 Task: Search one way flight ticket for 2 adults, 2 infants in seat and 1 infant on lap in first from Burlington: Burlington International Airport to Raleigh: Raleigh-durham International Airport on 8-5-2023. Choice of flights is United. Number of bags: 1 checked bag. Price is upto 75000. Outbound departure time preference is 4:45.
Action: Mouse moved to (304, 312)
Screenshot: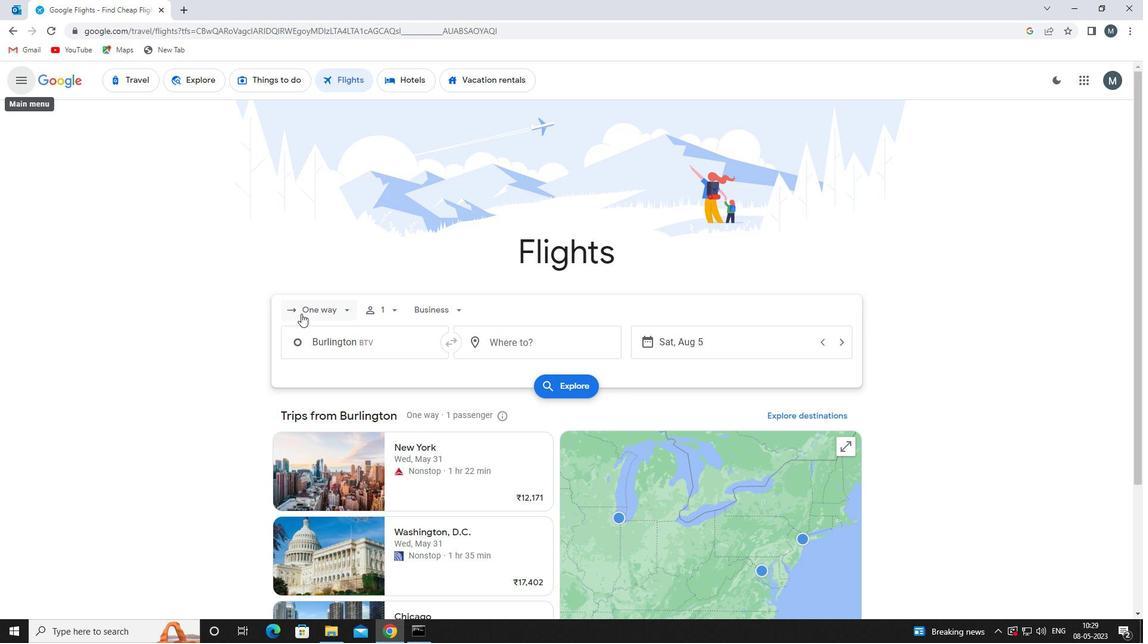 
Action: Mouse pressed left at (304, 312)
Screenshot: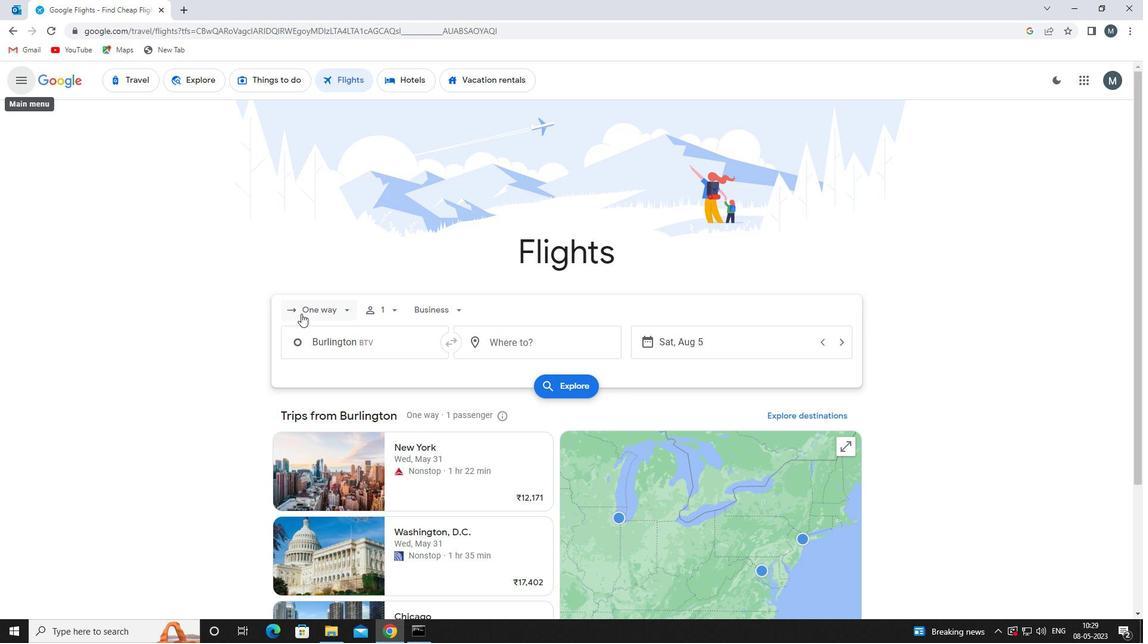 
Action: Mouse moved to (327, 365)
Screenshot: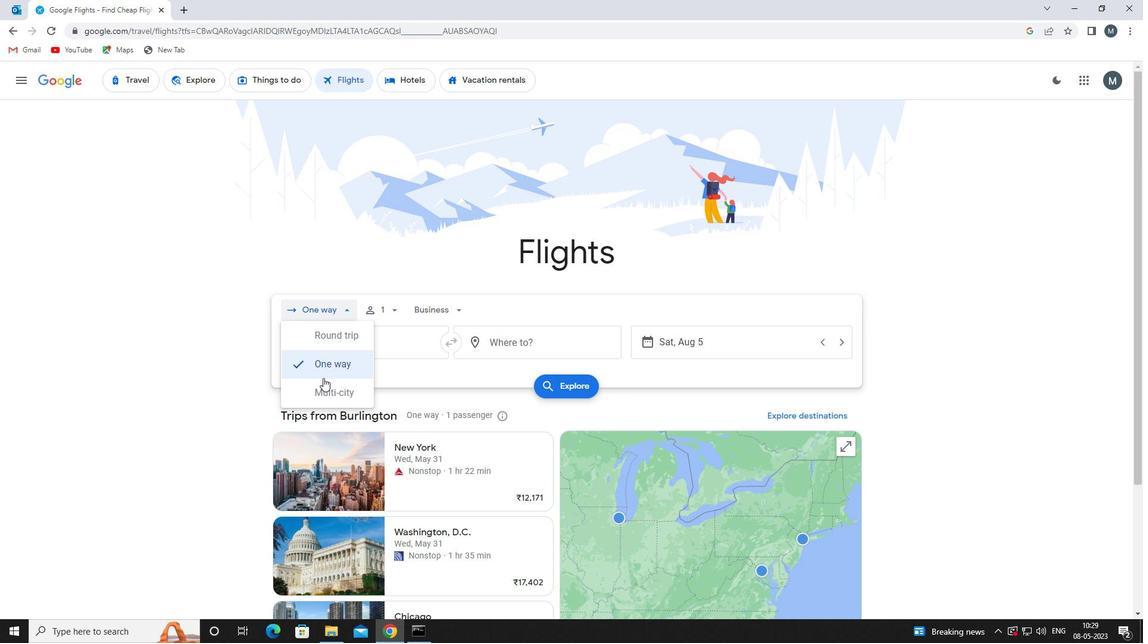 
Action: Mouse pressed left at (327, 365)
Screenshot: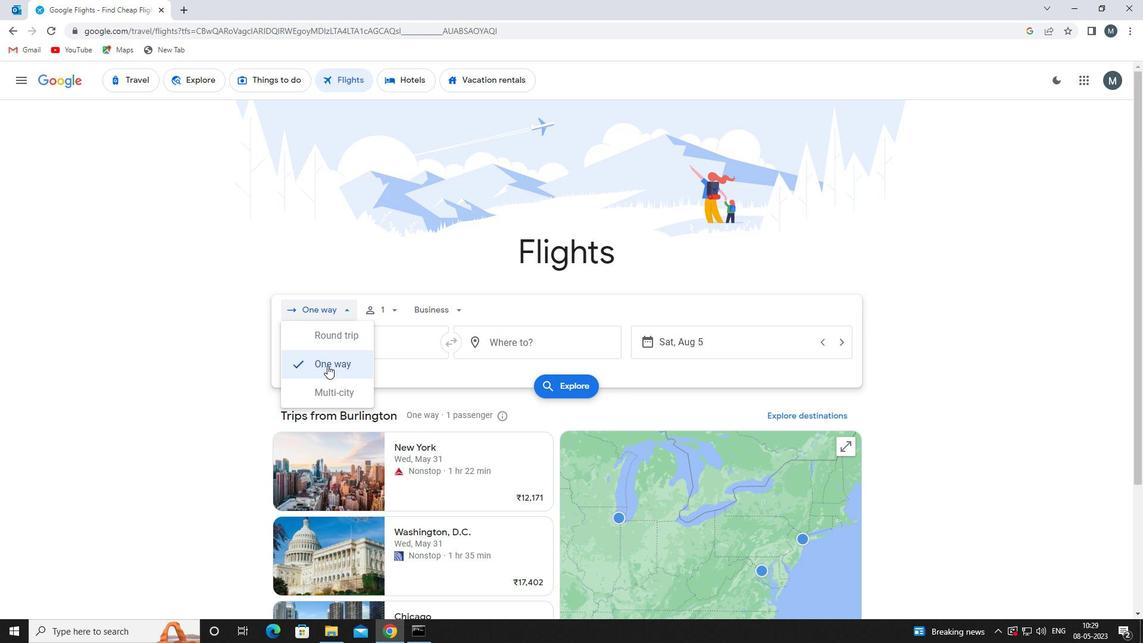 
Action: Mouse moved to (395, 303)
Screenshot: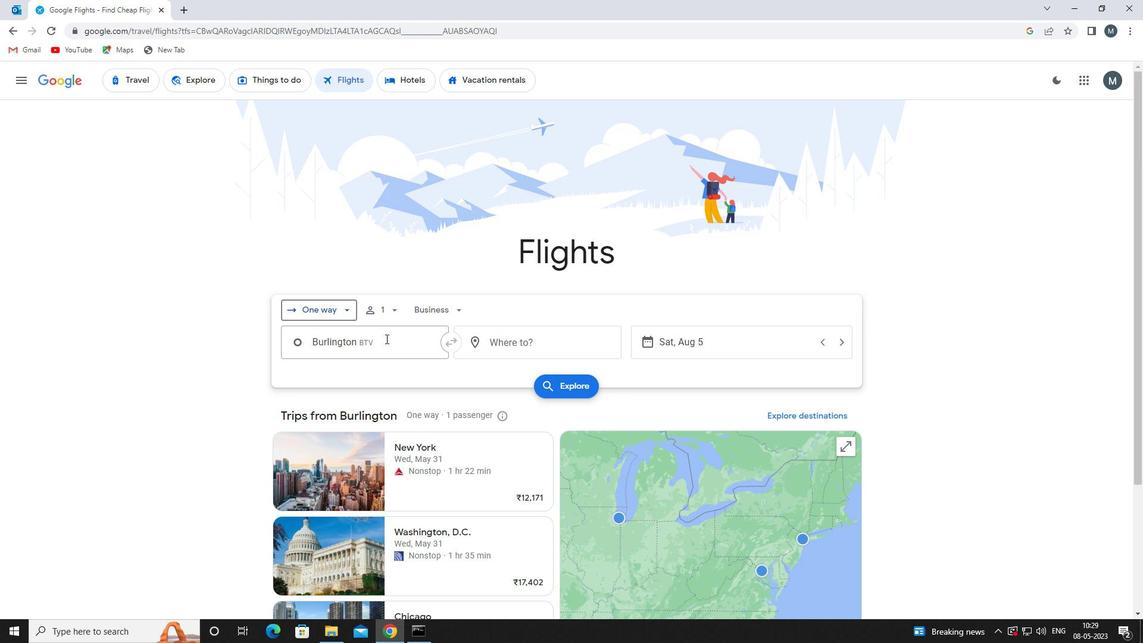 
Action: Mouse pressed left at (395, 303)
Screenshot: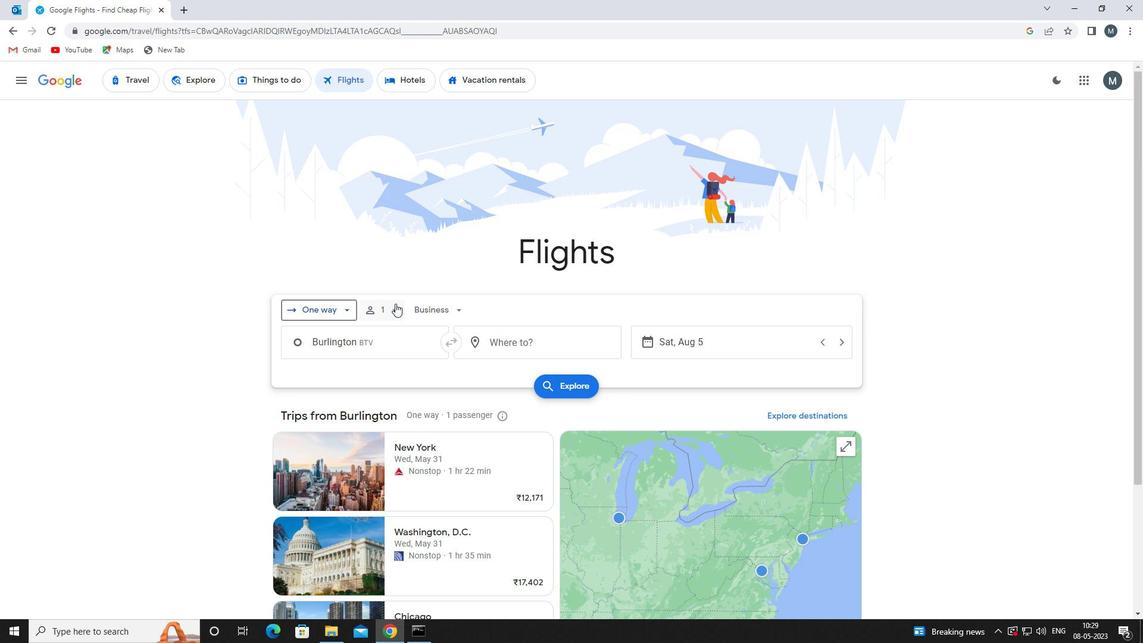 
Action: Mouse moved to (490, 336)
Screenshot: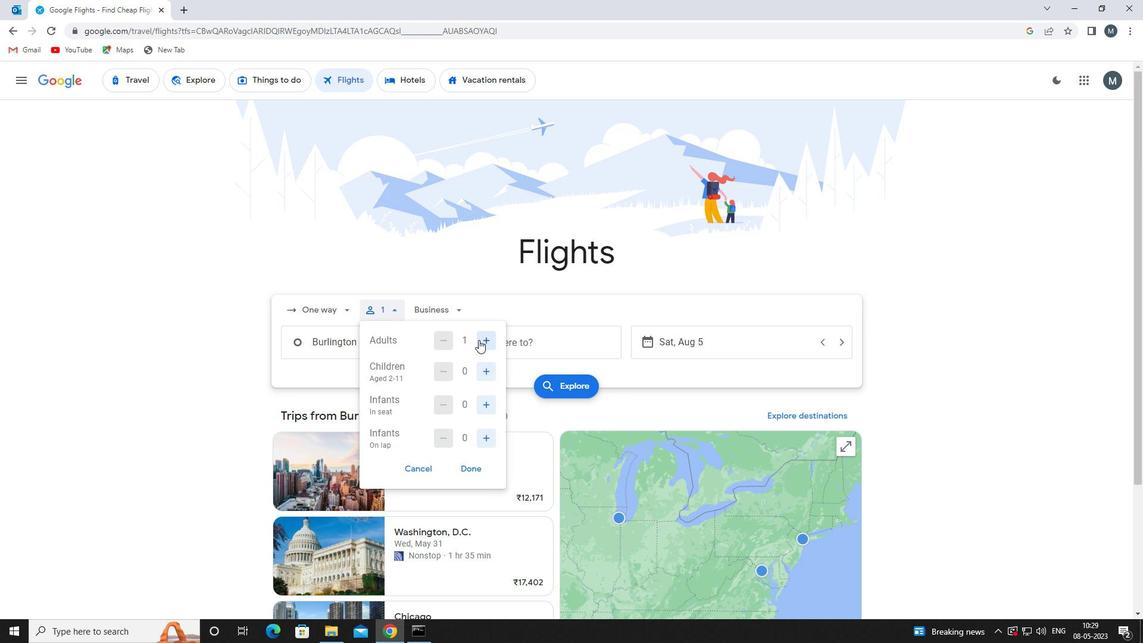 
Action: Mouse pressed left at (490, 336)
Screenshot: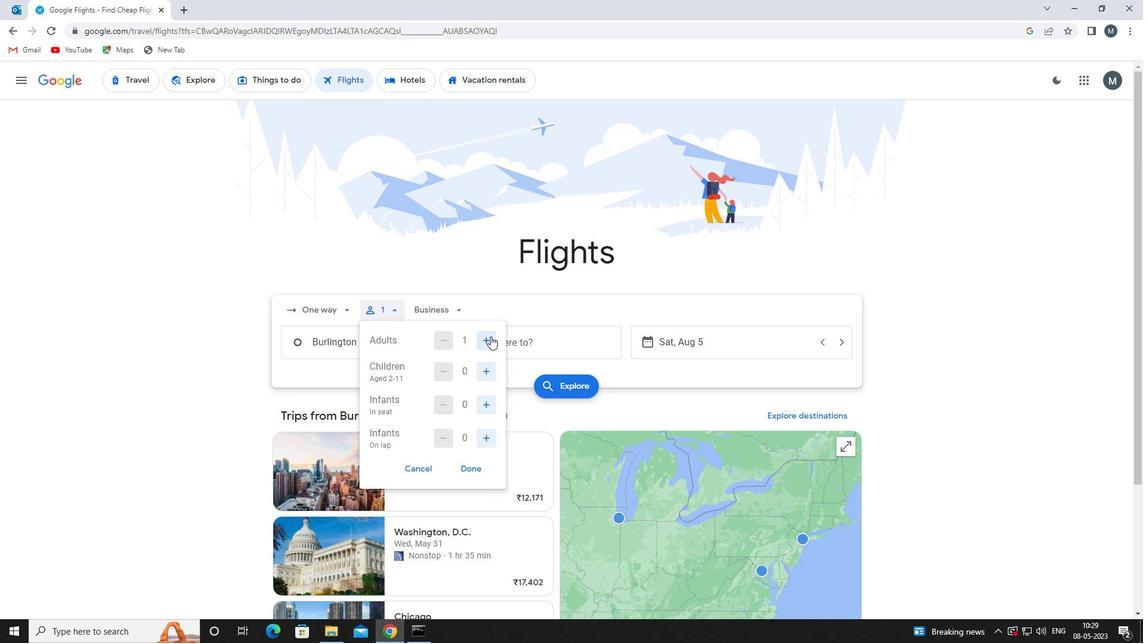 
Action: Mouse moved to (482, 402)
Screenshot: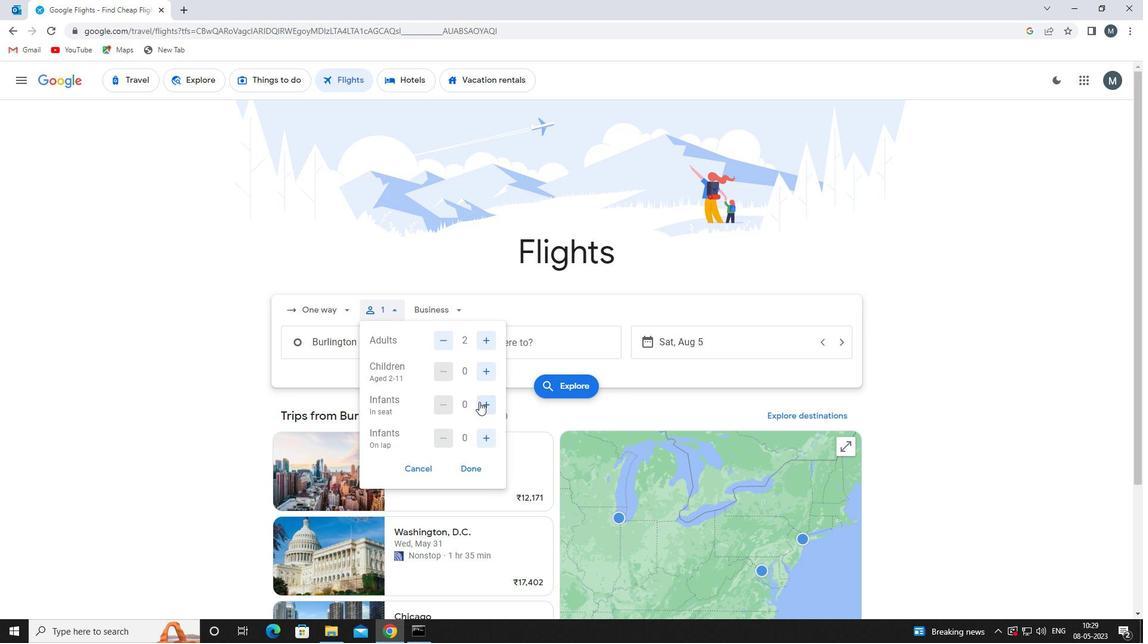
Action: Mouse pressed left at (482, 402)
Screenshot: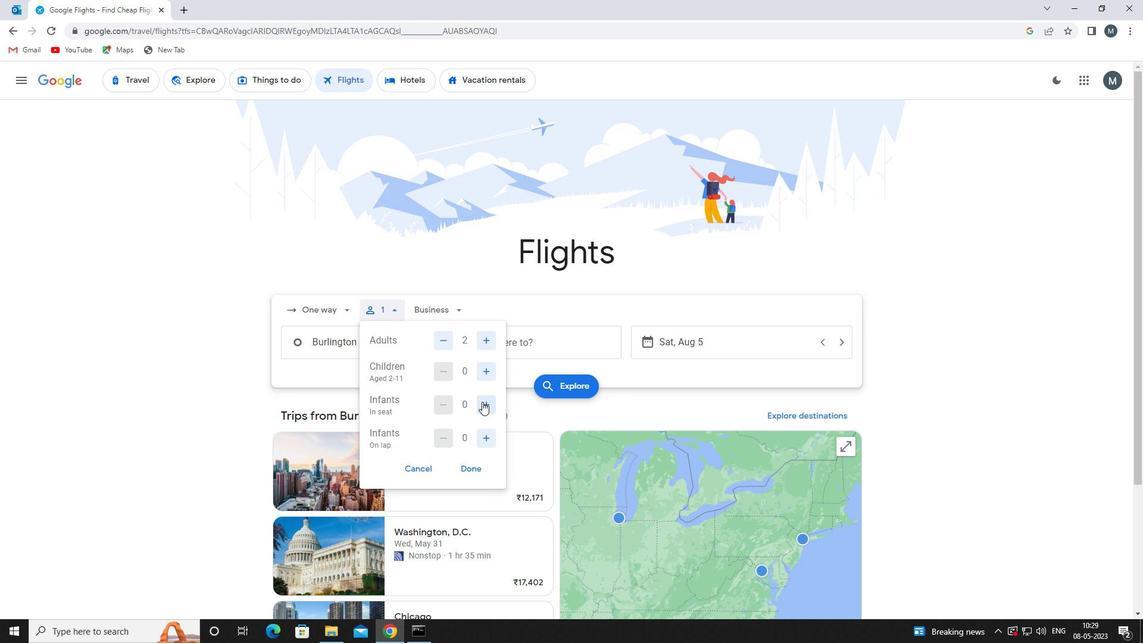 
Action: Mouse pressed left at (482, 402)
Screenshot: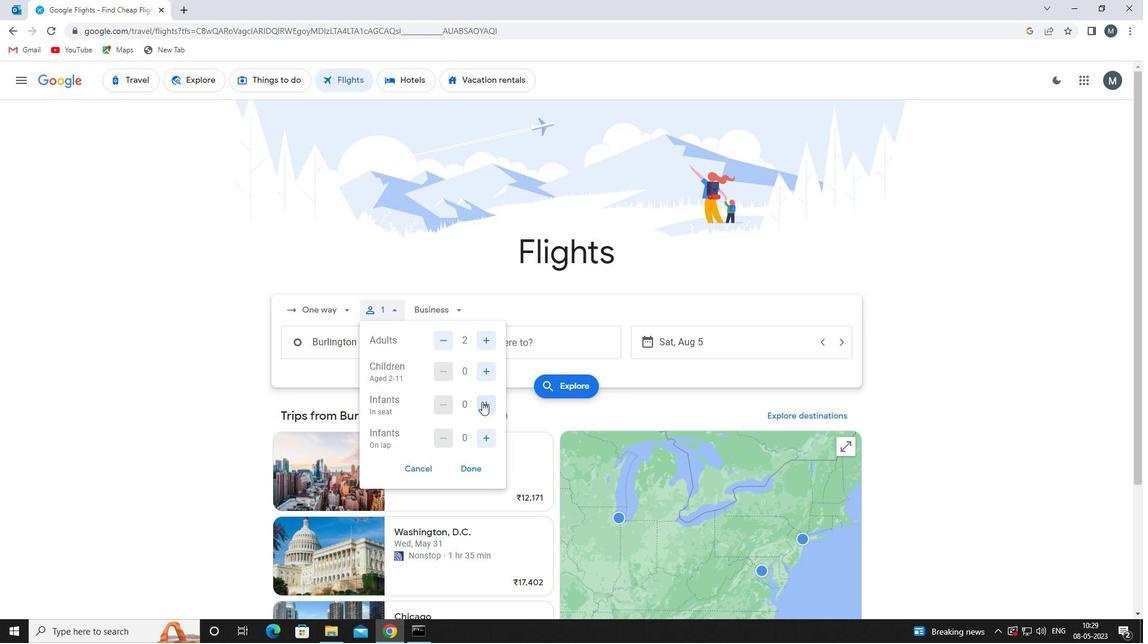 
Action: Mouse moved to (491, 437)
Screenshot: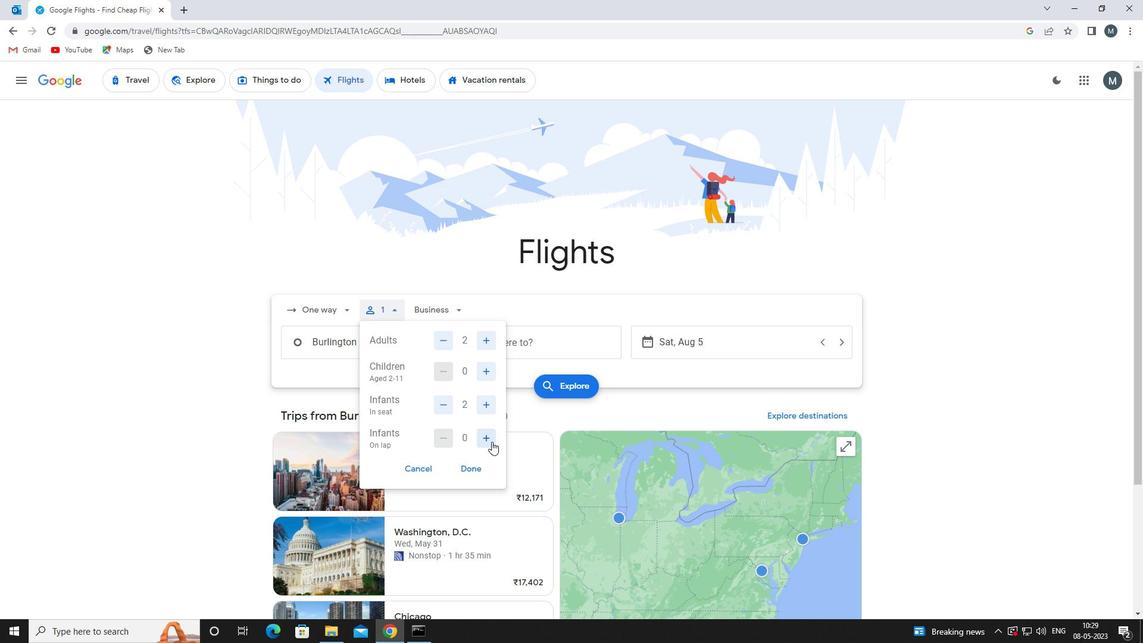 
Action: Mouse pressed left at (491, 437)
Screenshot: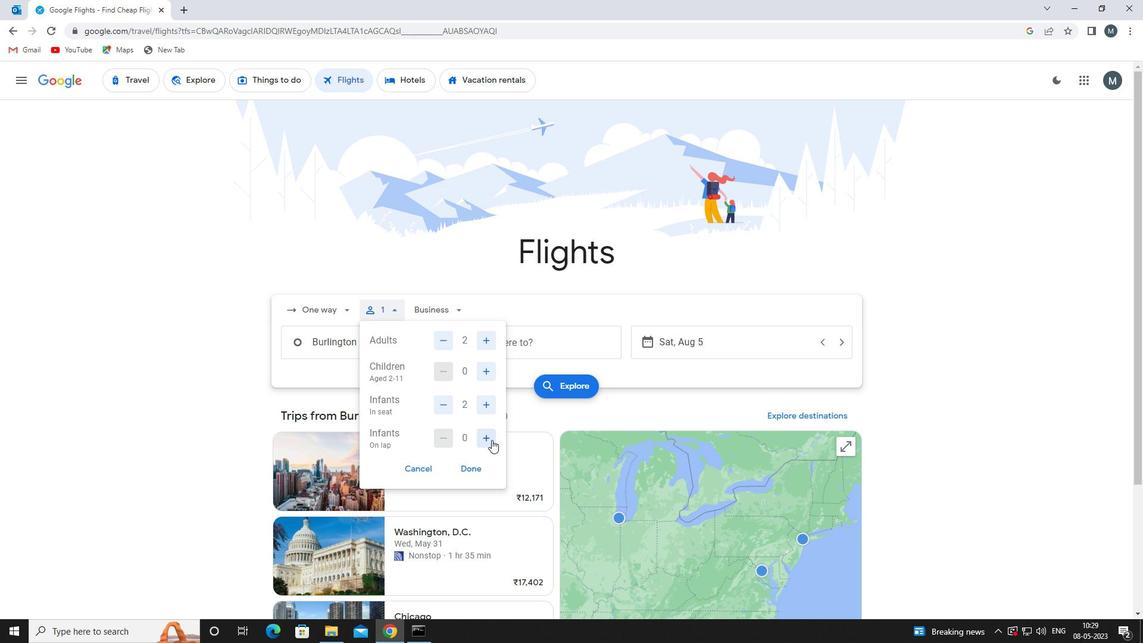 
Action: Mouse moved to (470, 470)
Screenshot: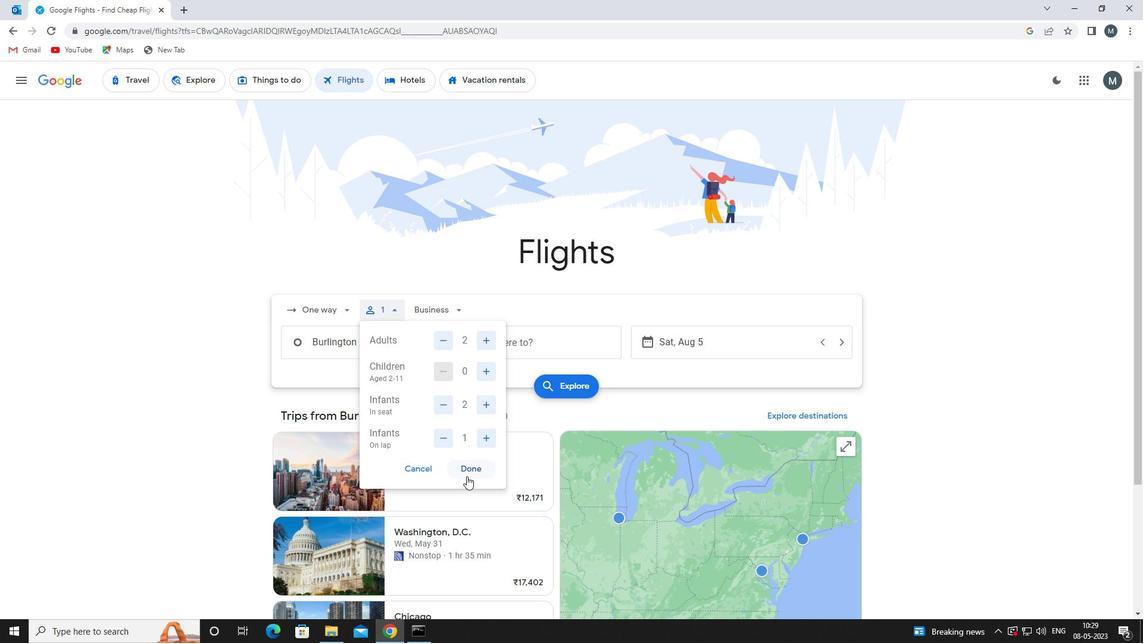 
Action: Mouse pressed left at (470, 470)
Screenshot: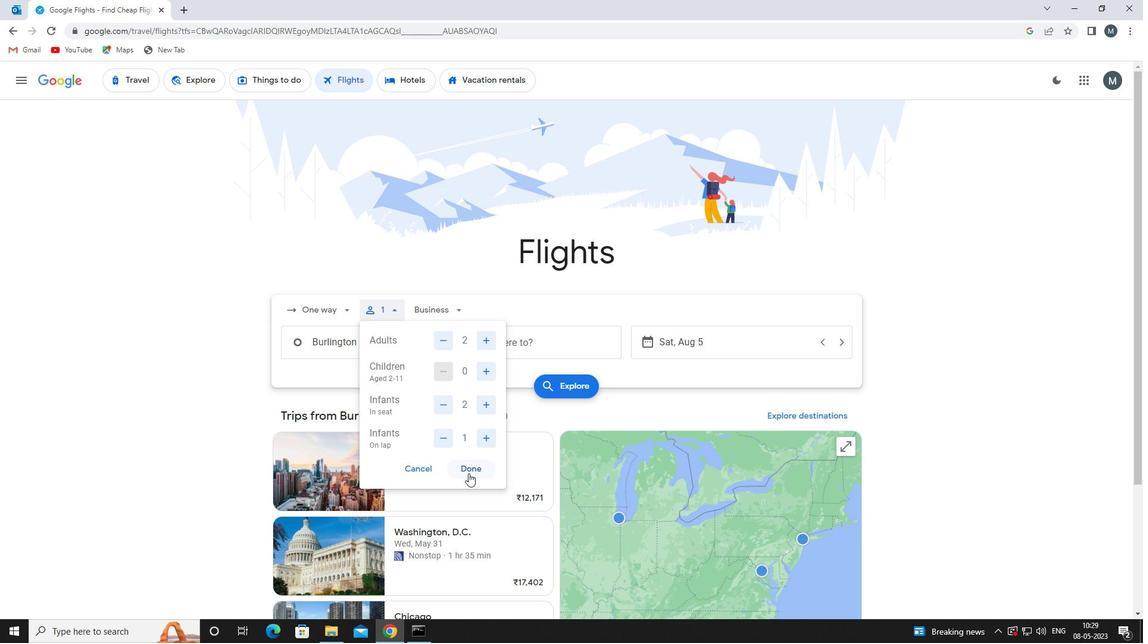 
Action: Mouse moved to (435, 316)
Screenshot: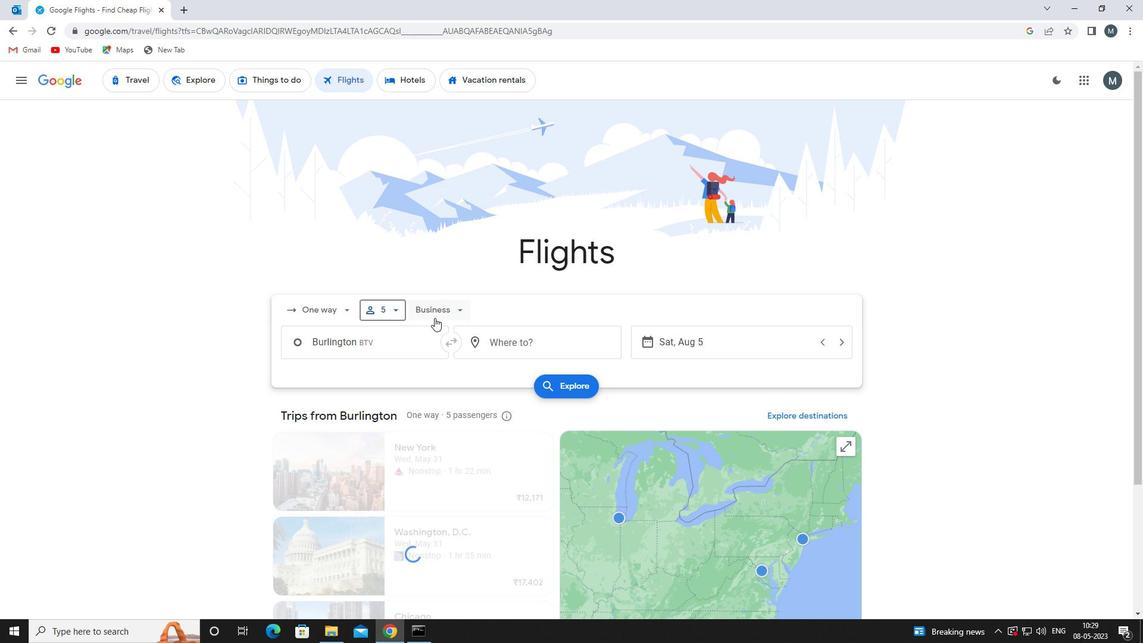 
Action: Mouse pressed left at (435, 316)
Screenshot: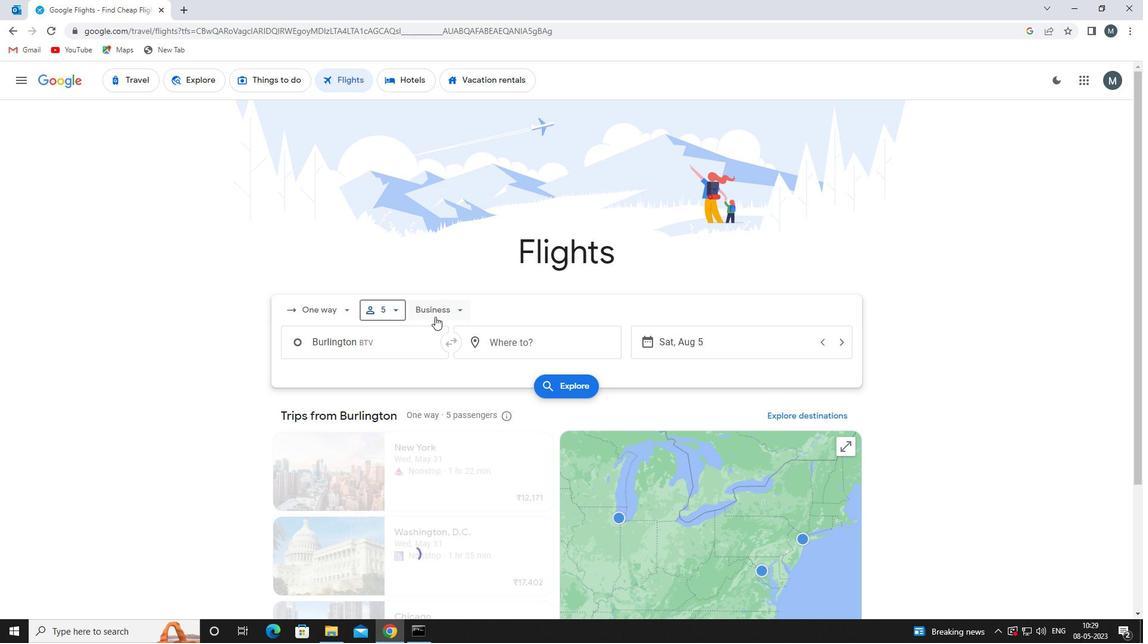 
Action: Mouse moved to (455, 428)
Screenshot: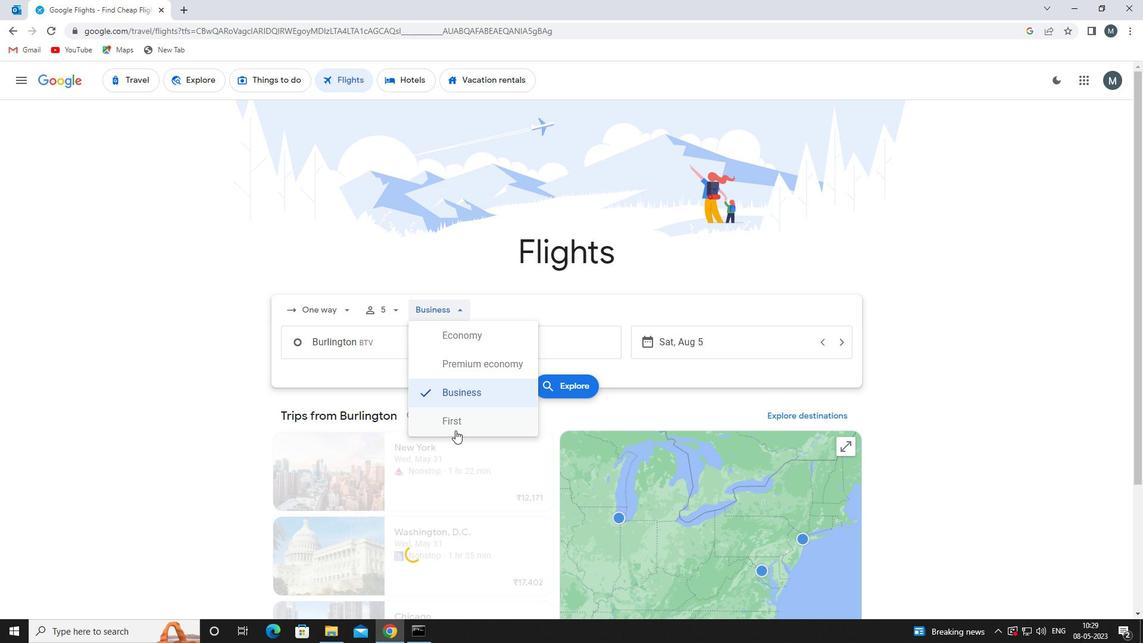 
Action: Mouse pressed left at (455, 428)
Screenshot: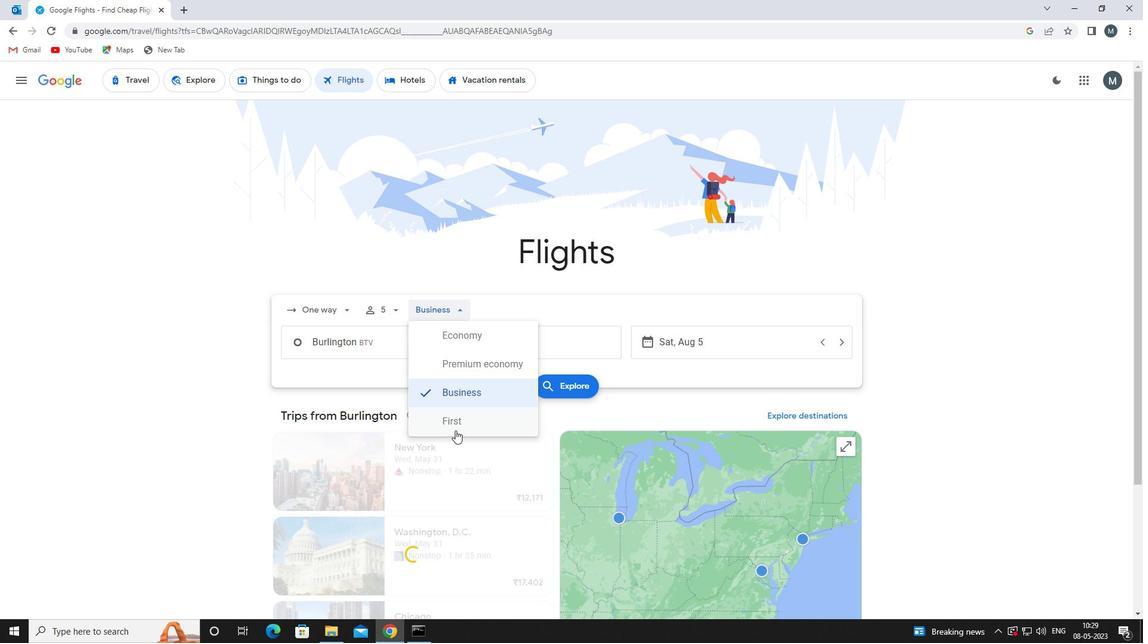 
Action: Mouse moved to (387, 343)
Screenshot: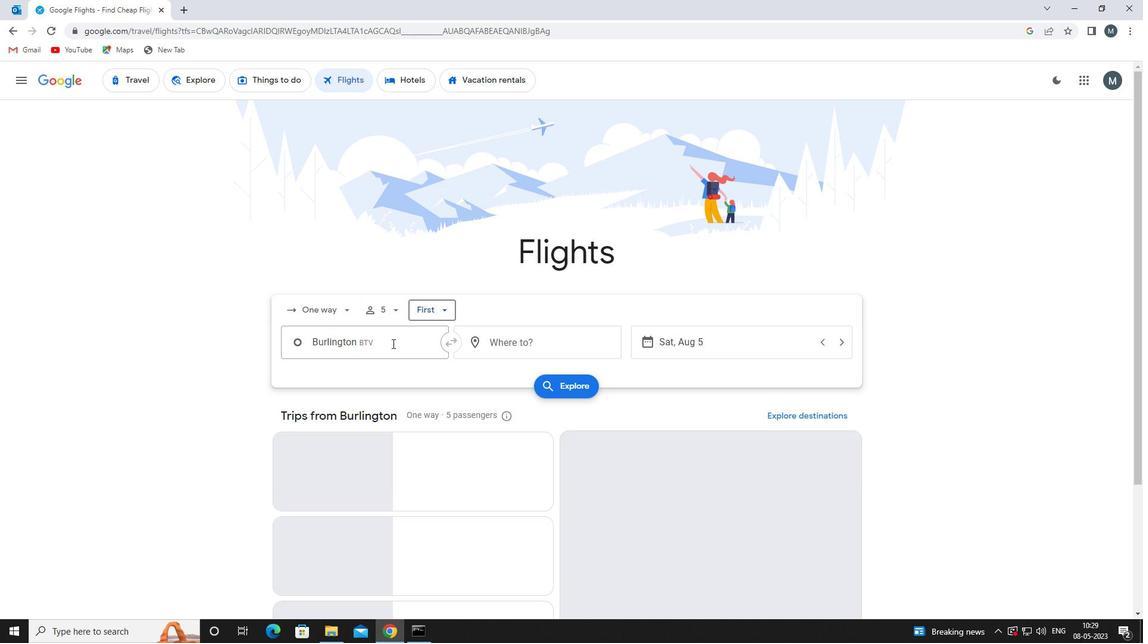 
Action: Mouse pressed left at (387, 343)
Screenshot: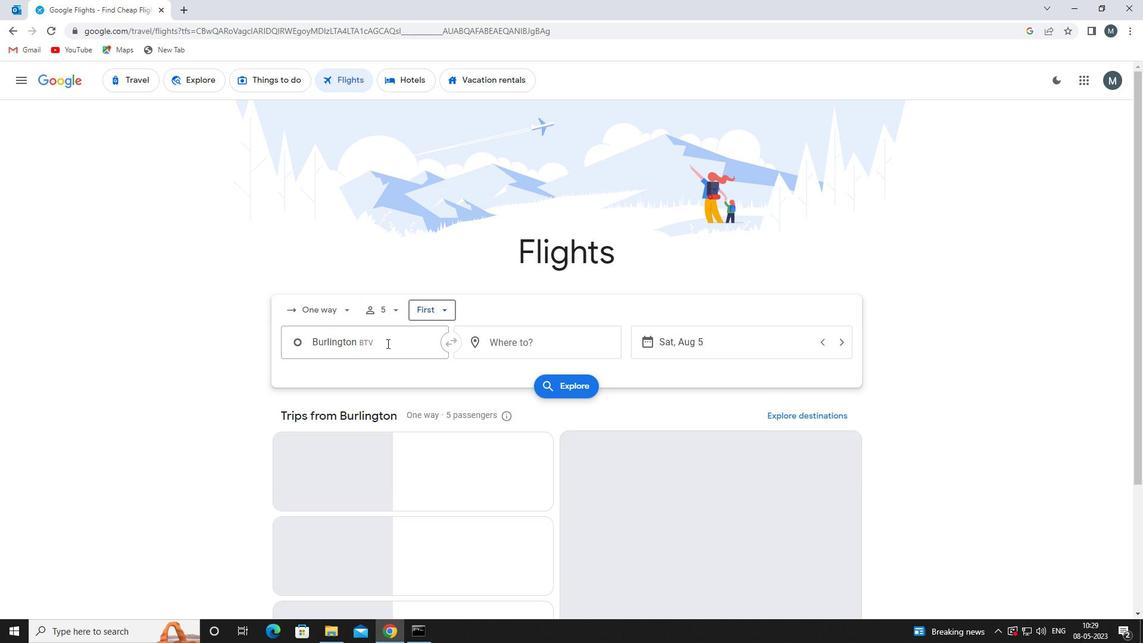
Action: Mouse moved to (407, 408)
Screenshot: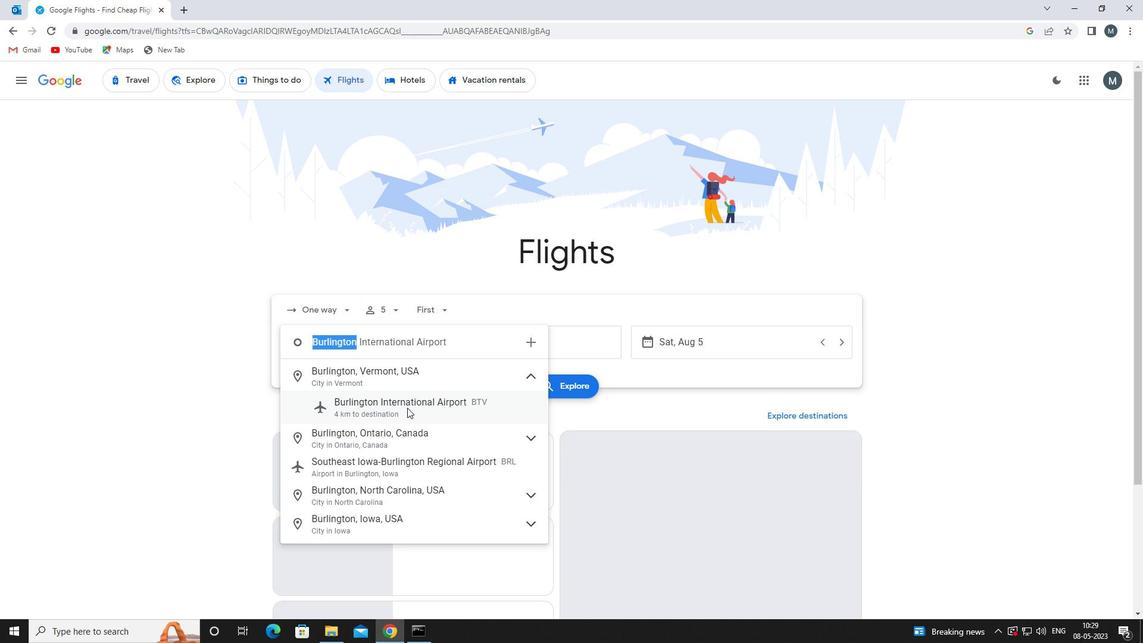 
Action: Mouse pressed left at (407, 408)
Screenshot: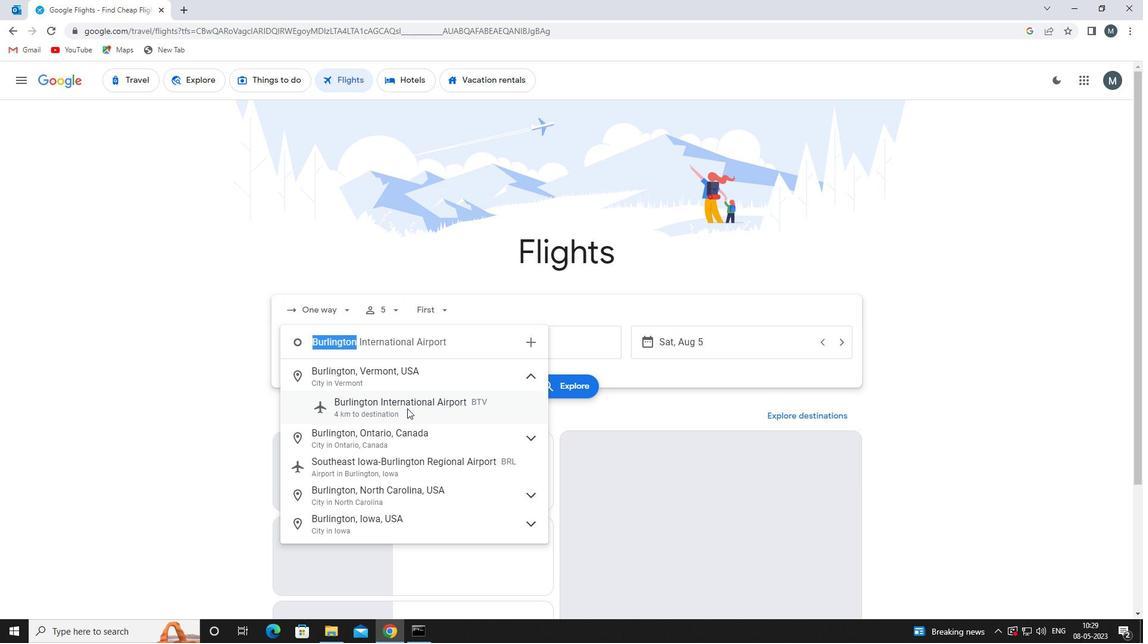
Action: Mouse moved to (510, 344)
Screenshot: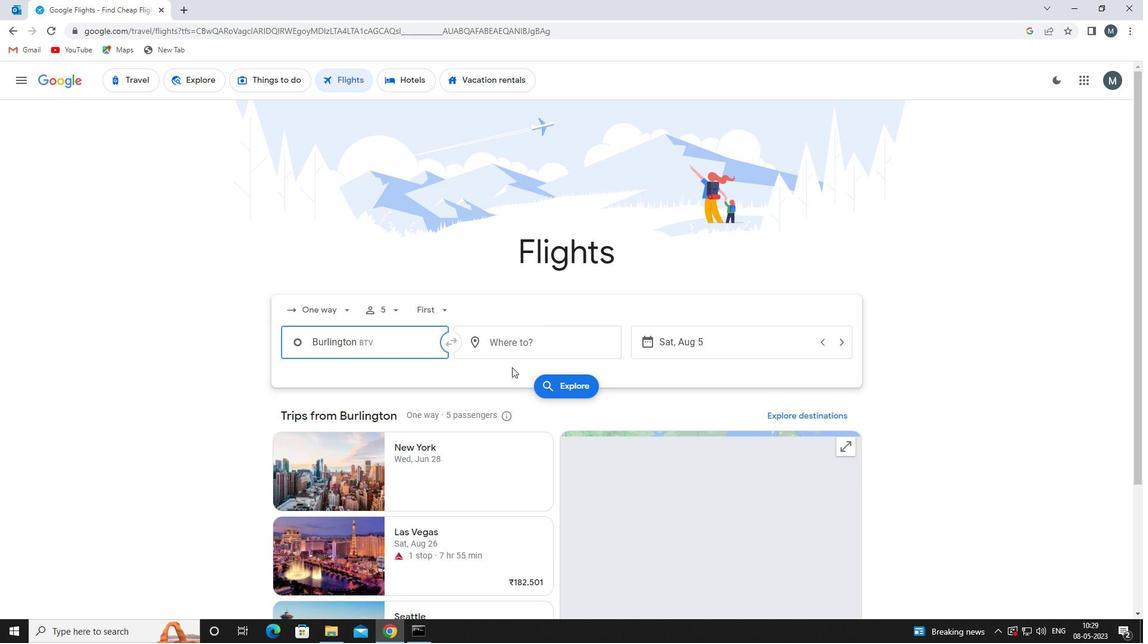 
Action: Mouse pressed left at (510, 344)
Screenshot: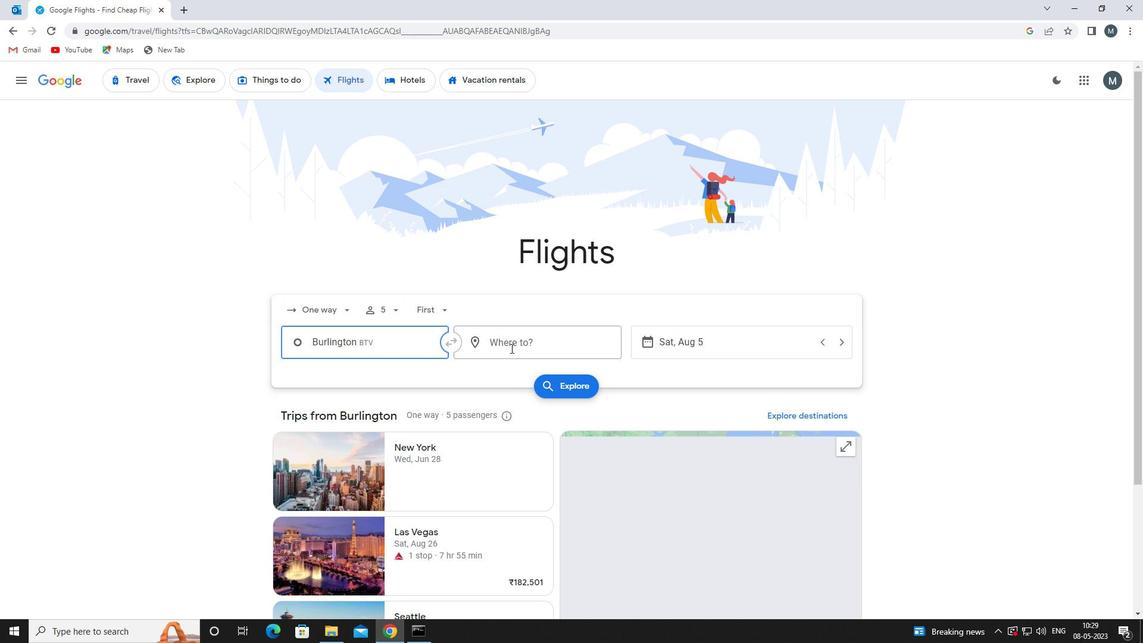 
Action: Key pressed rdu
Screenshot: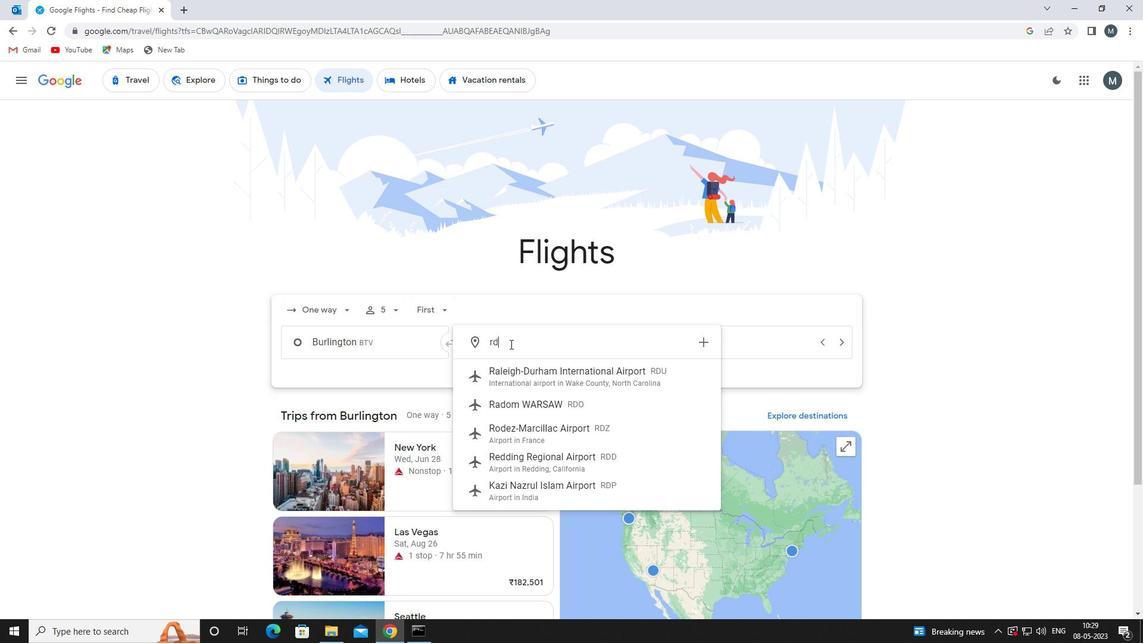 
Action: Mouse moved to (529, 379)
Screenshot: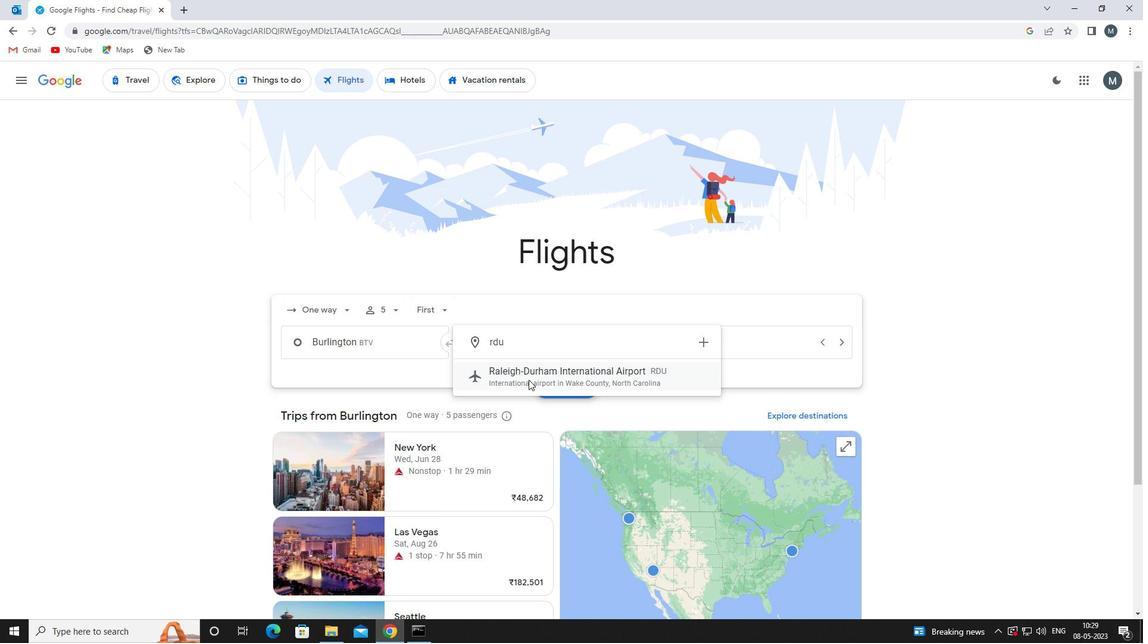 
Action: Mouse pressed left at (529, 379)
Screenshot: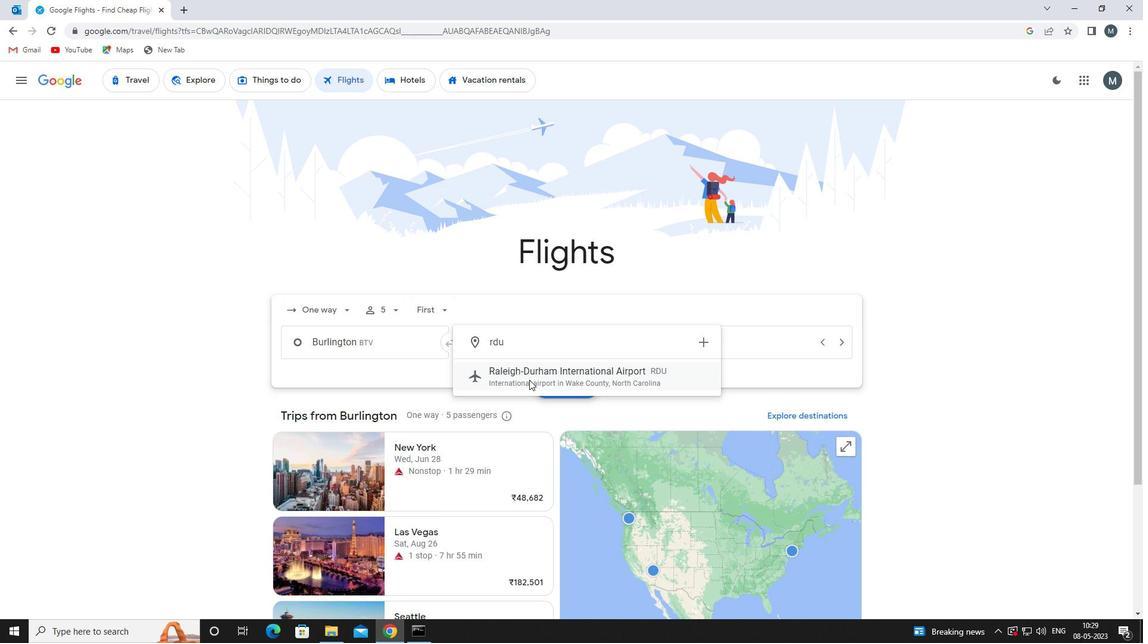 
Action: Mouse moved to (671, 343)
Screenshot: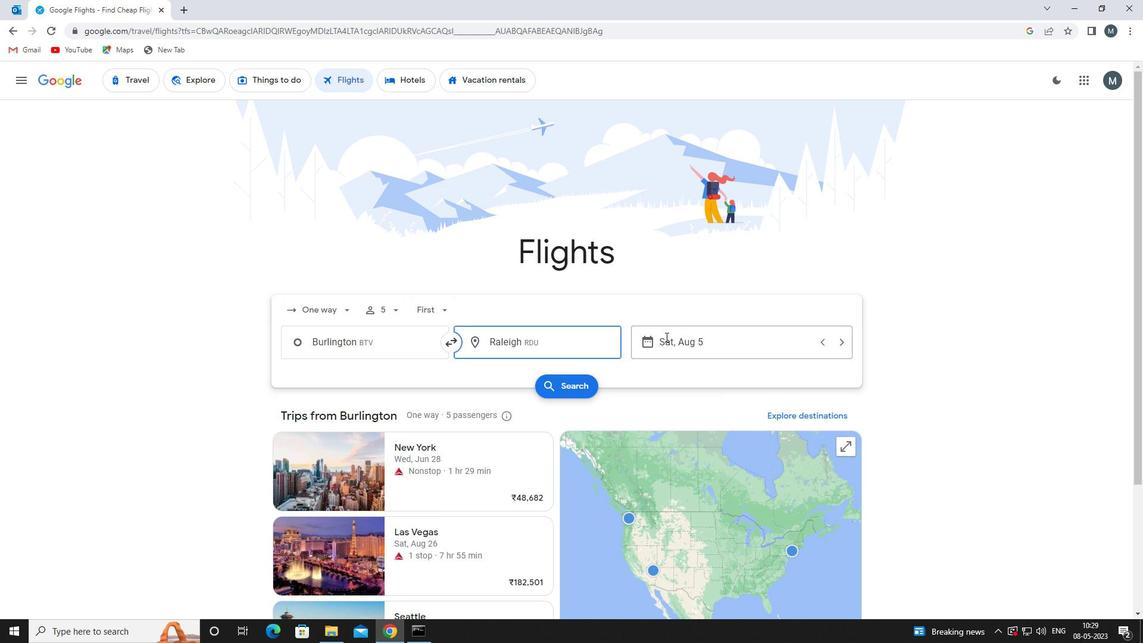 
Action: Mouse pressed left at (671, 343)
Screenshot: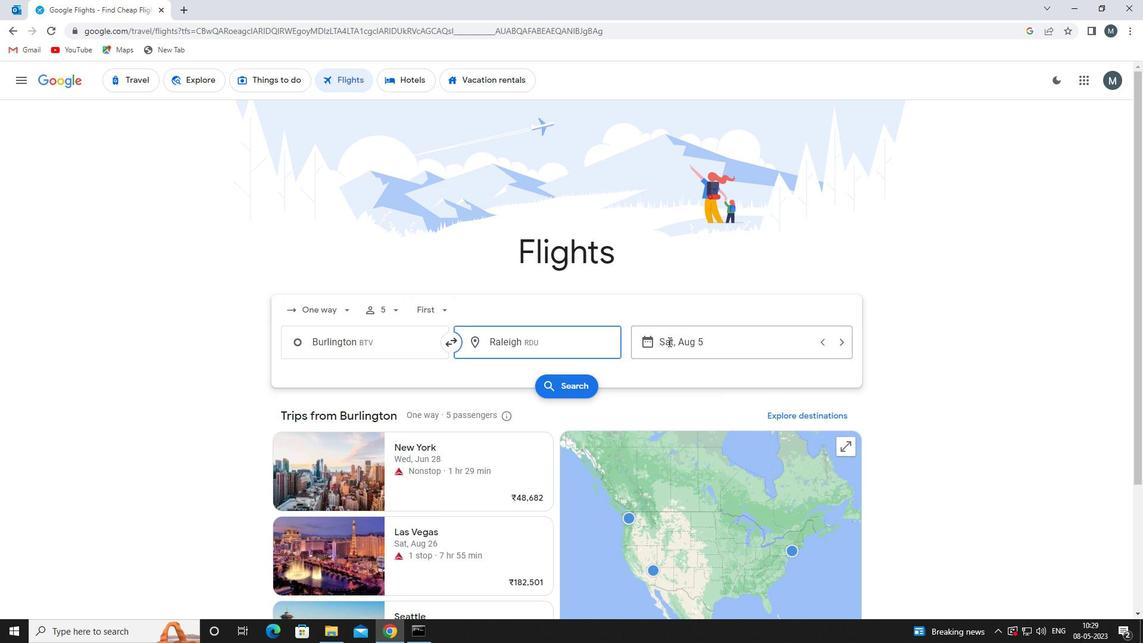 
Action: Mouse moved to (605, 403)
Screenshot: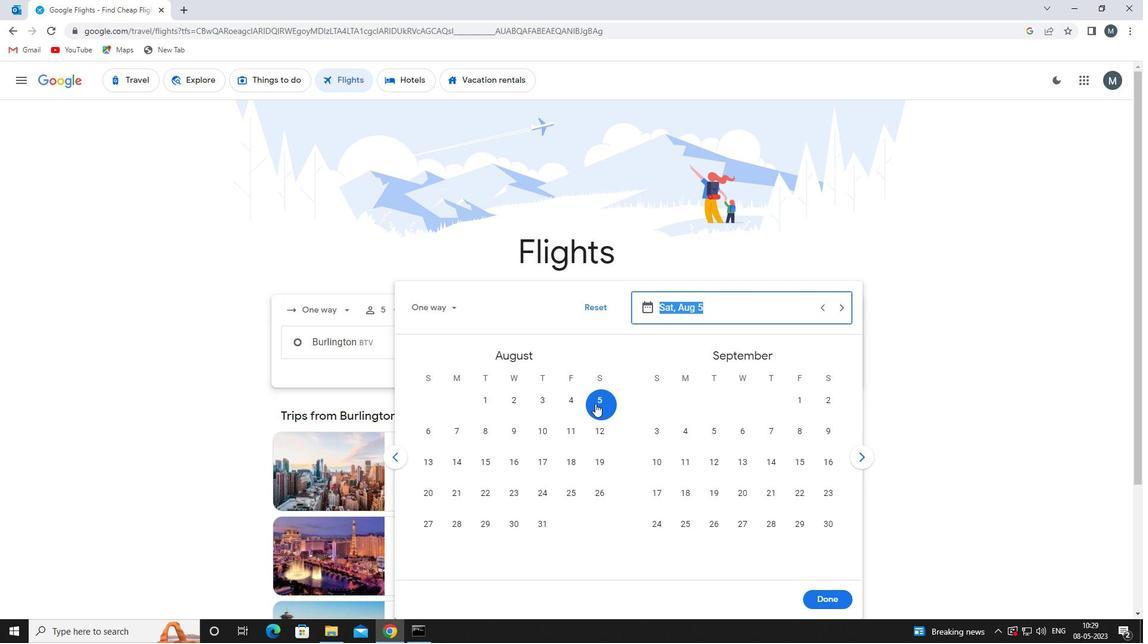 
Action: Mouse pressed left at (605, 403)
Screenshot: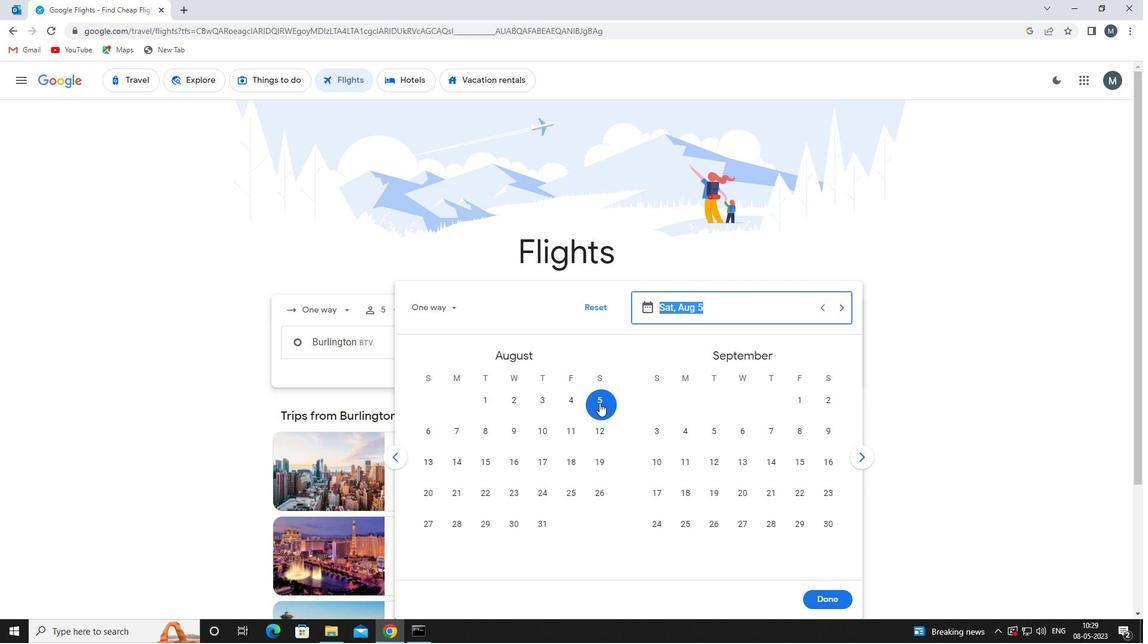 
Action: Mouse moved to (826, 598)
Screenshot: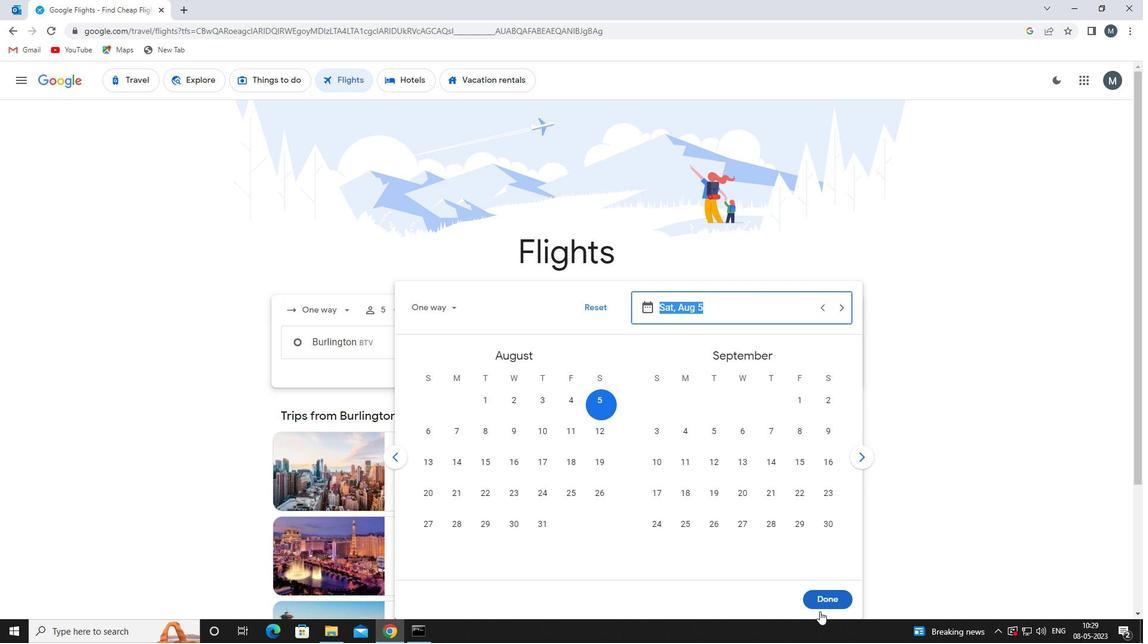 
Action: Mouse pressed left at (826, 598)
Screenshot: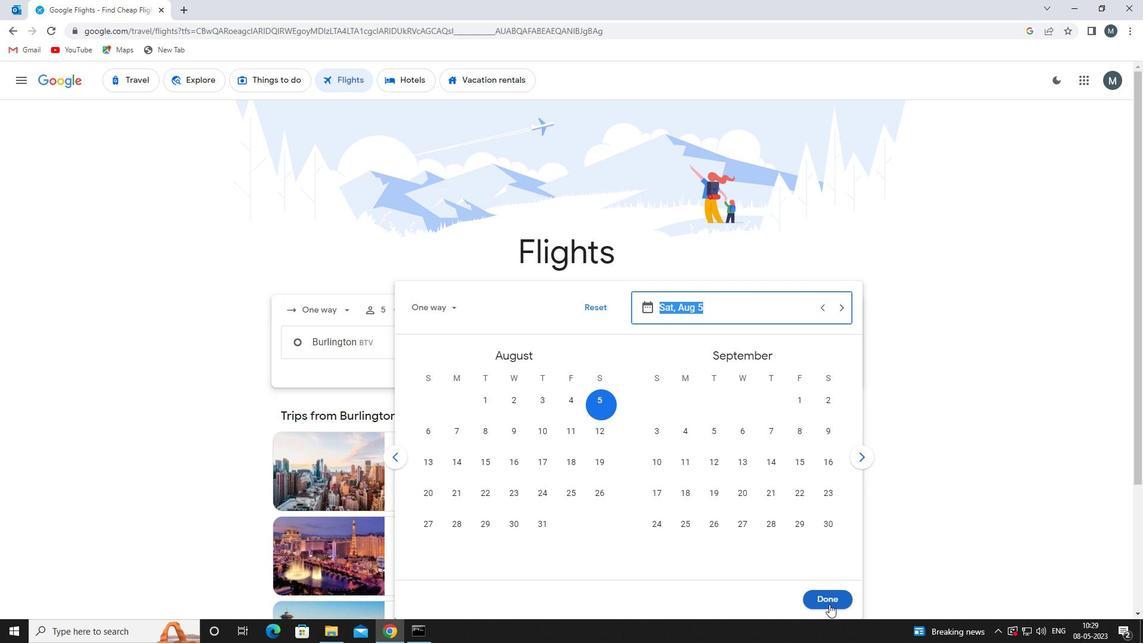 
Action: Mouse moved to (564, 395)
Screenshot: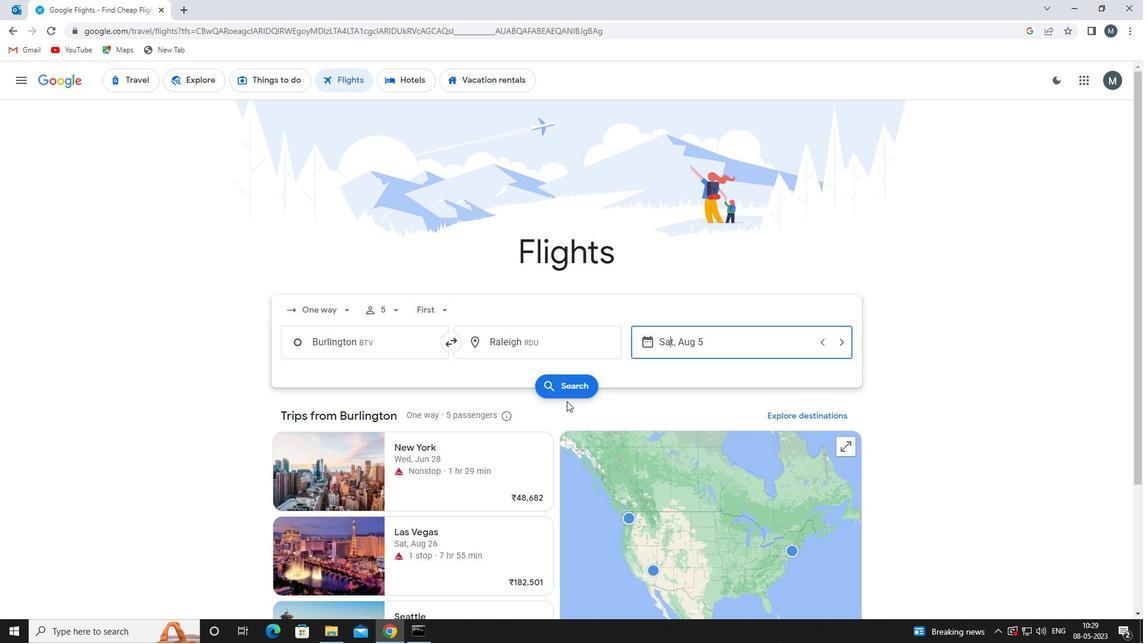 
Action: Mouse pressed left at (564, 395)
Screenshot: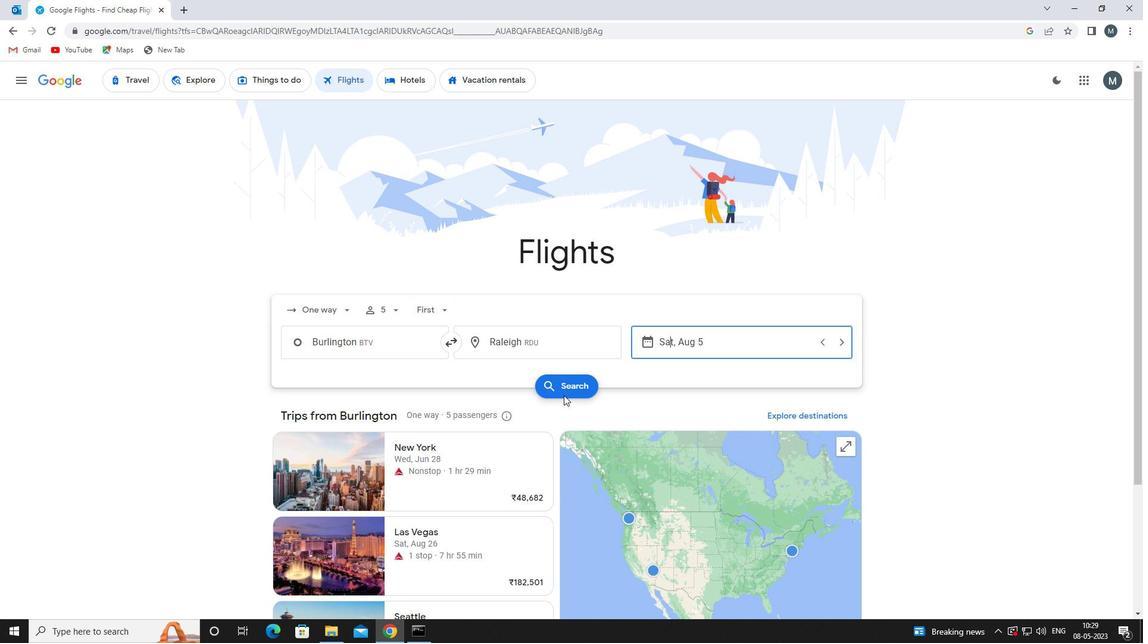 
Action: Mouse moved to (298, 191)
Screenshot: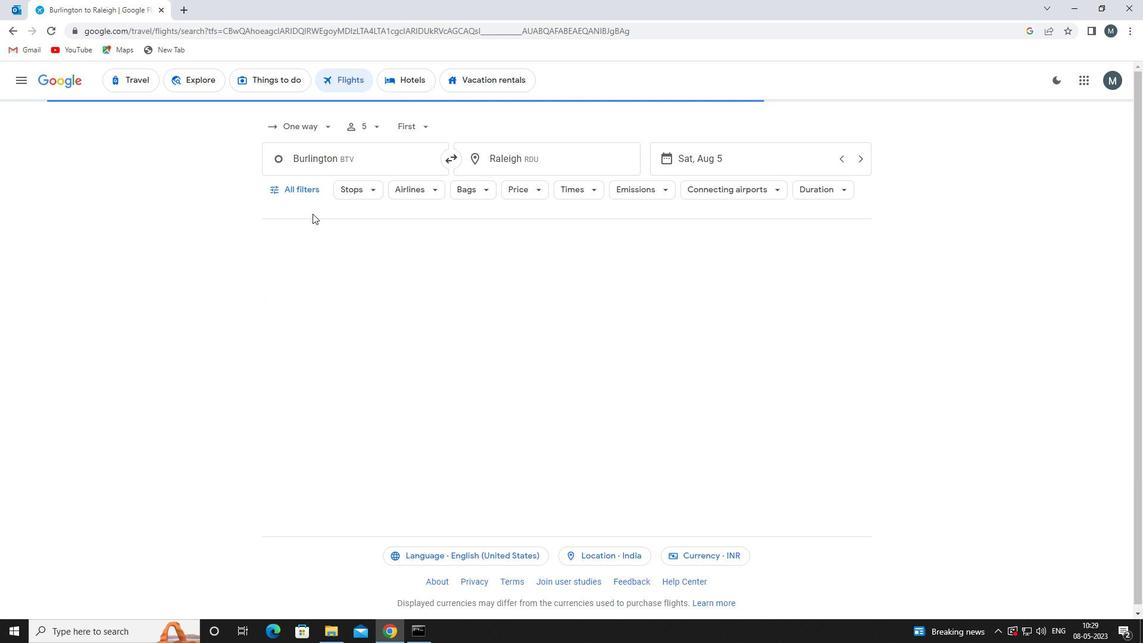 
Action: Mouse pressed left at (298, 191)
Screenshot: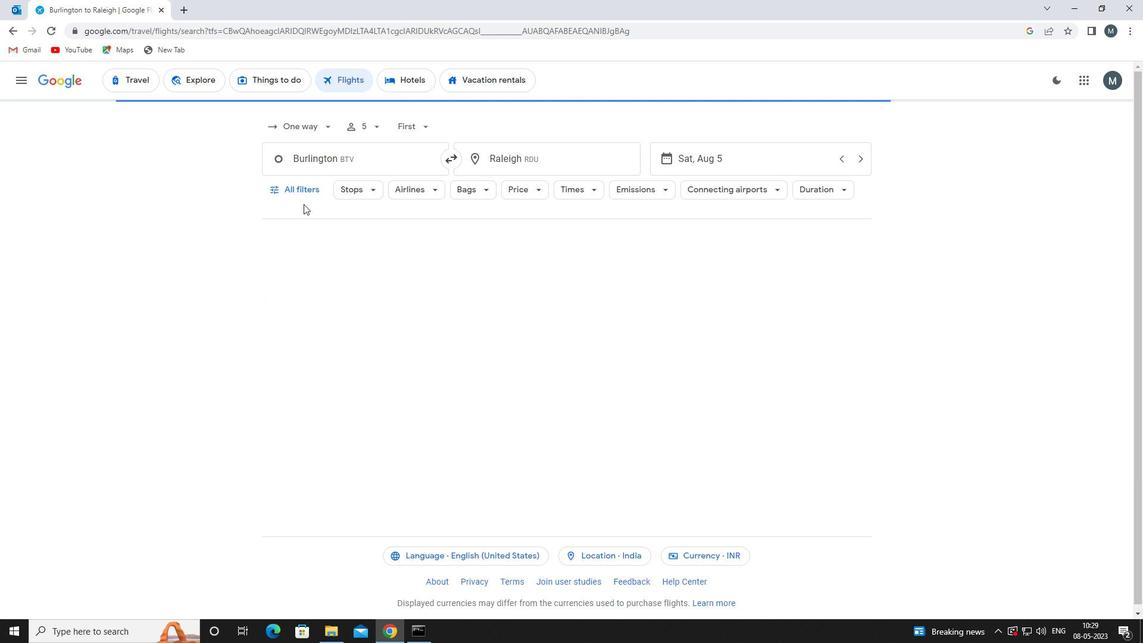 
Action: Mouse moved to (334, 288)
Screenshot: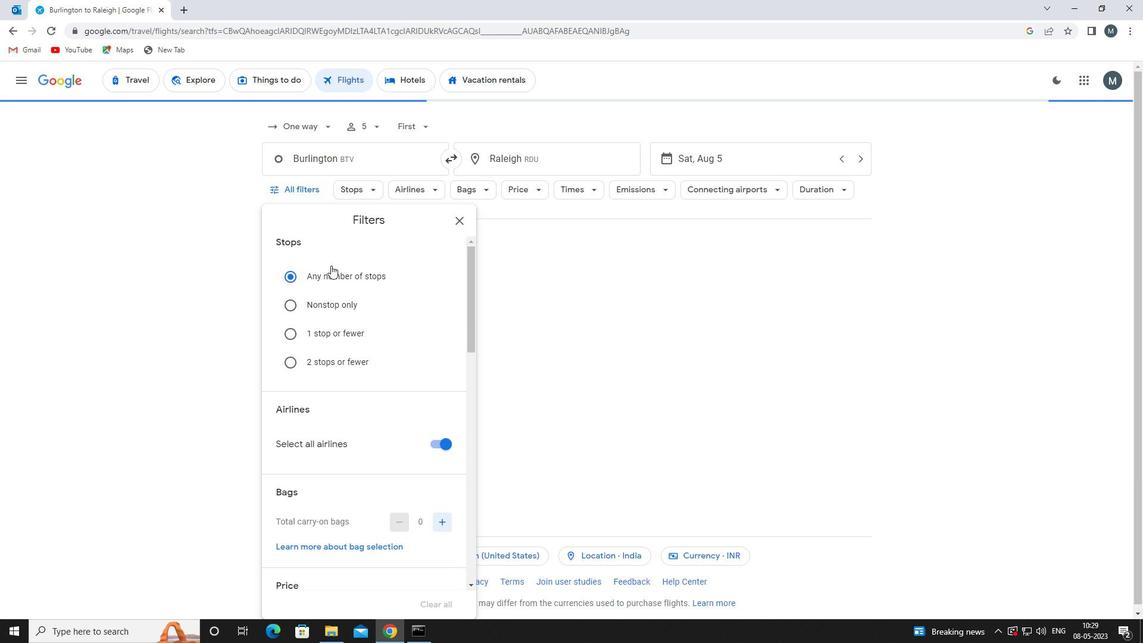 
Action: Mouse scrolled (334, 288) with delta (0, 0)
Screenshot: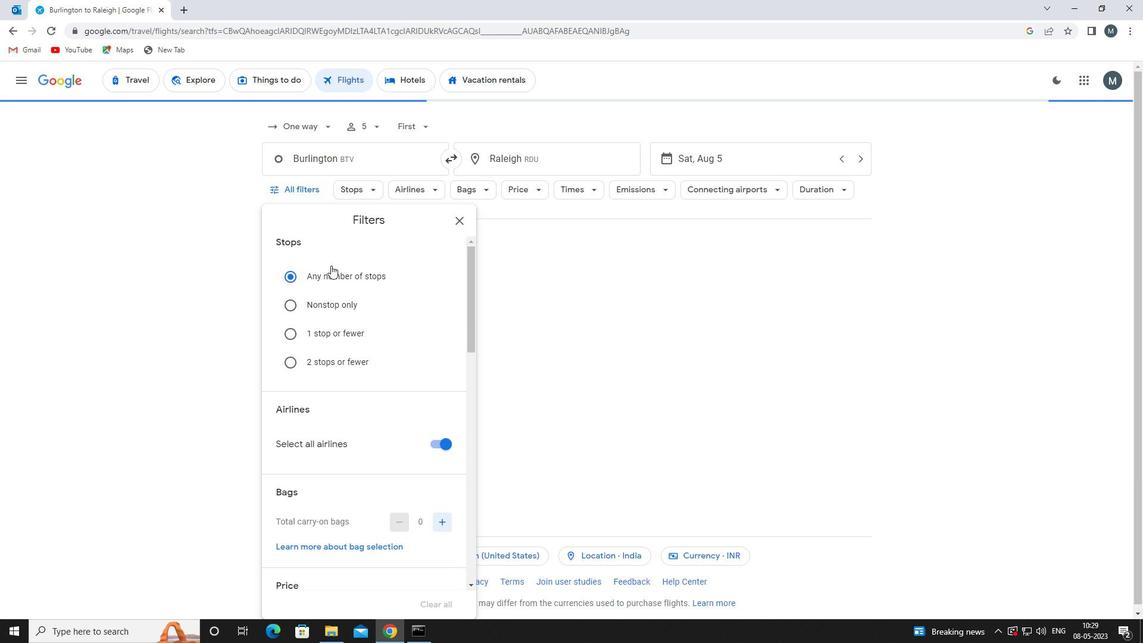 
Action: Mouse moved to (334, 294)
Screenshot: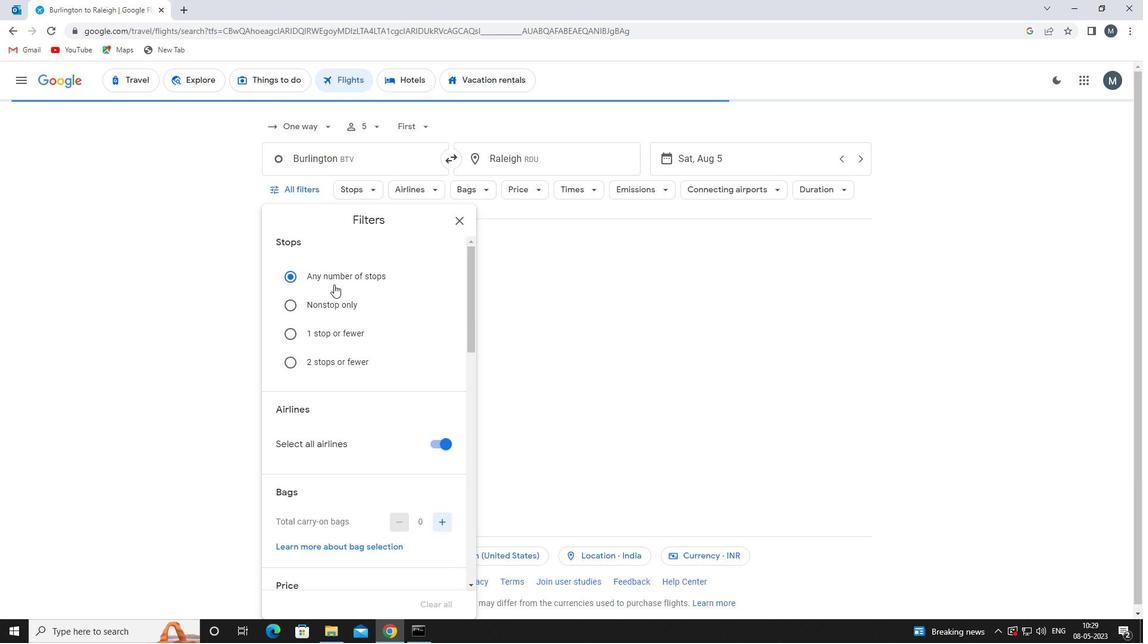 
Action: Mouse scrolled (334, 293) with delta (0, 0)
Screenshot: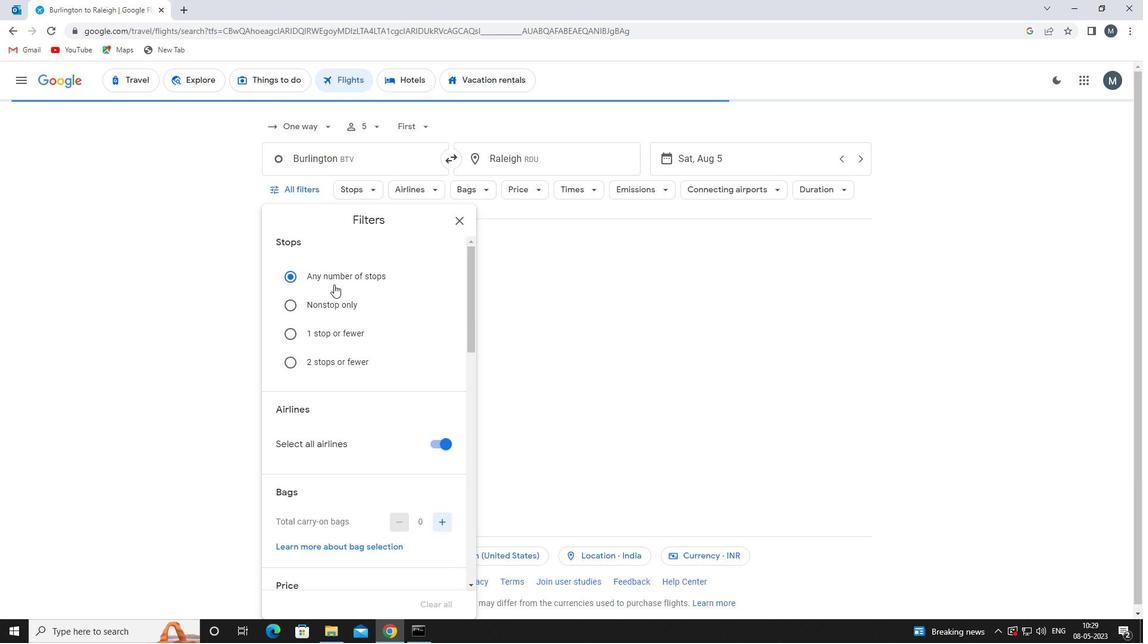 
Action: Mouse moved to (437, 324)
Screenshot: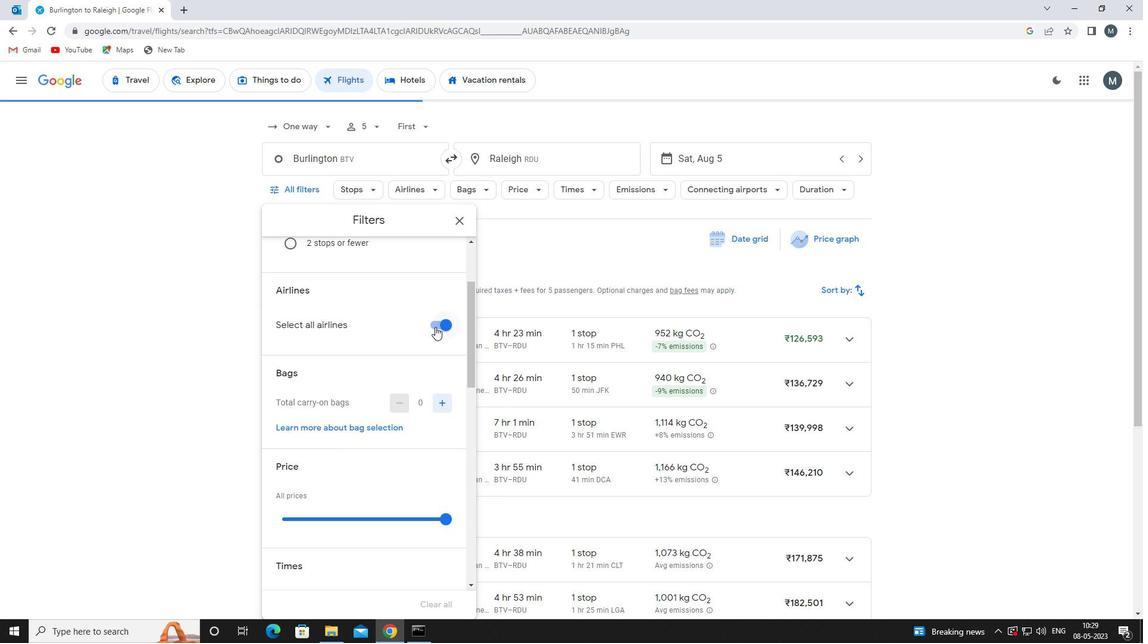 
Action: Mouse pressed left at (437, 324)
Screenshot: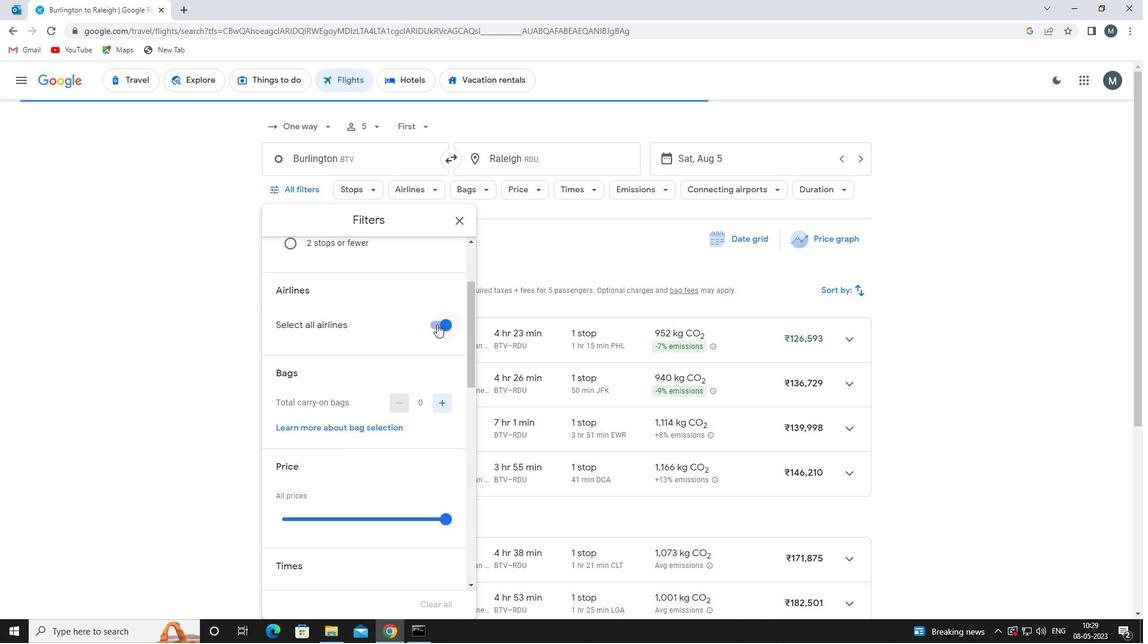 
Action: Mouse moved to (440, 325)
Screenshot: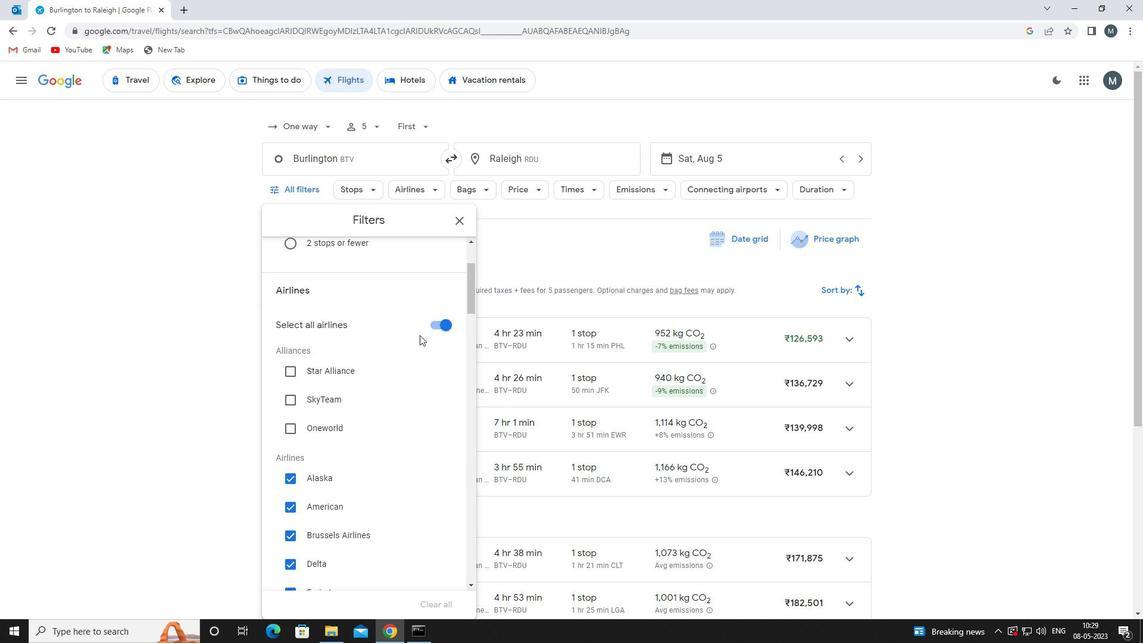 
Action: Mouse pressed left at (440, 325)
Screenshot: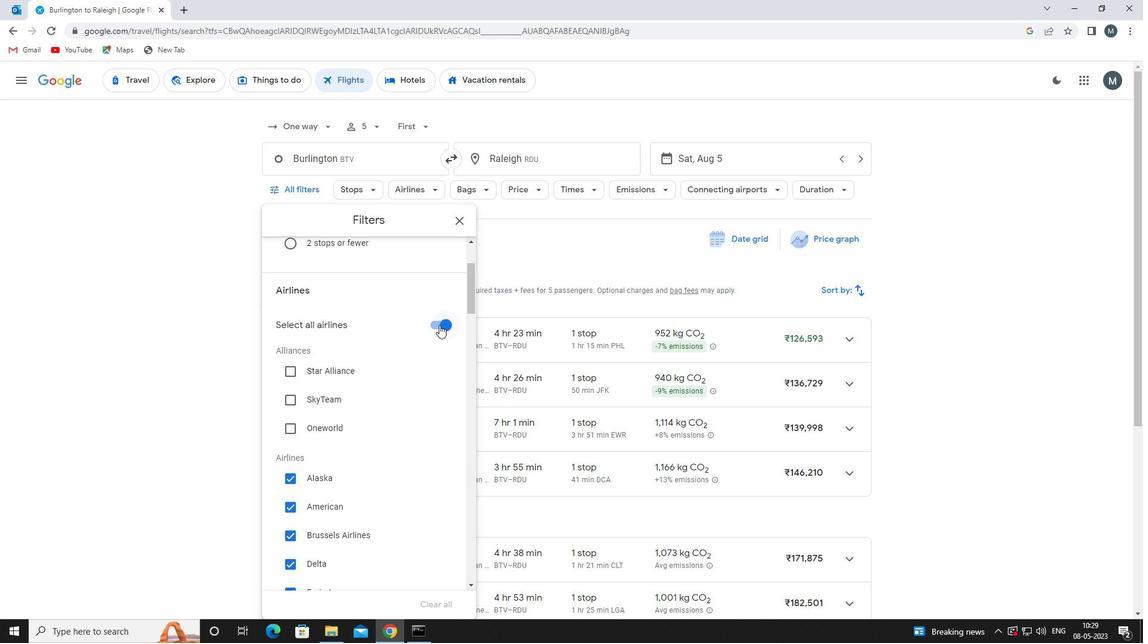 
Action: Mouse moved to (406, 344)
Screenshot: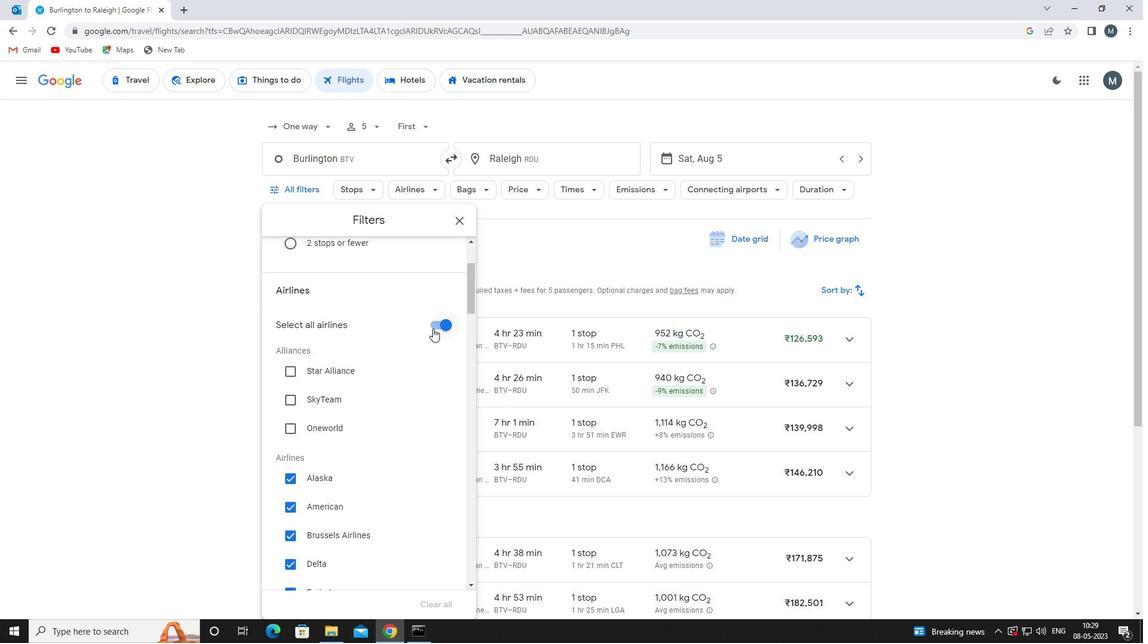 
Action: Mouse scrolled (406, 343) with delta (0, 0)
Screenshot: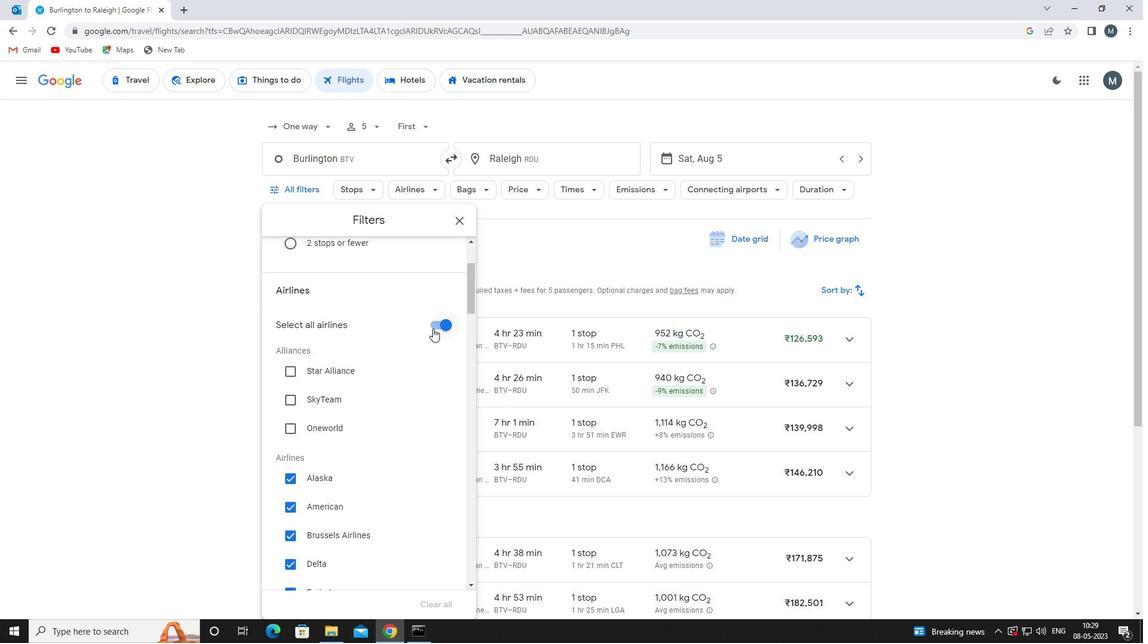 
Action: Mouse moved to (404, 345)
Screenshot: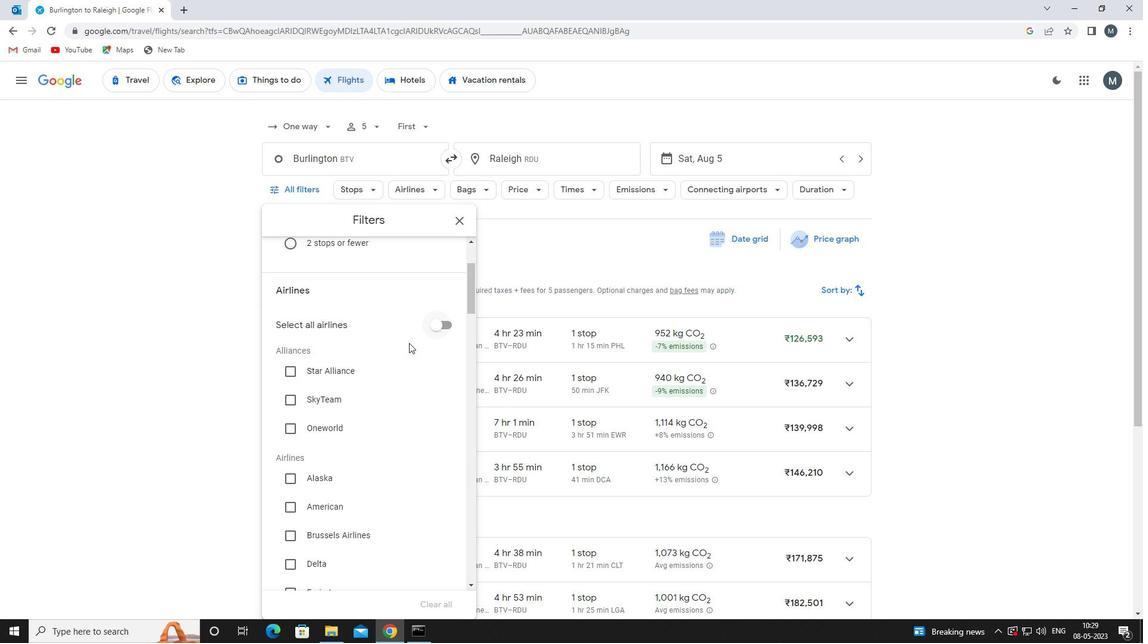
Action: Mouse scrolled (404, 344) with delta (0, 0)
Screenshot: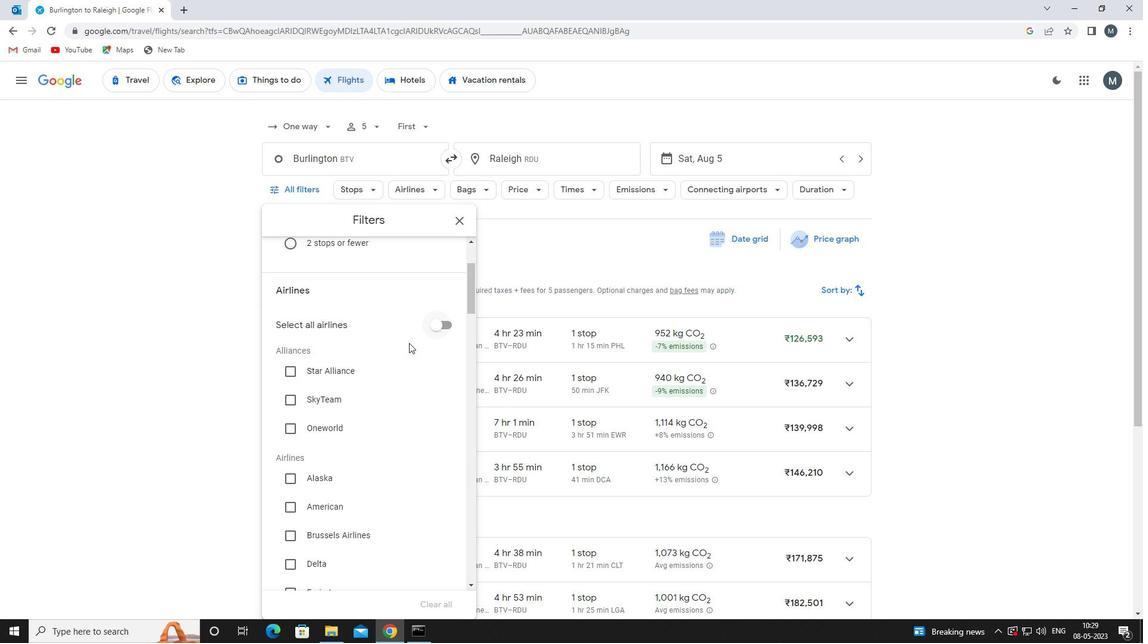 
Action: Mouse moved to (347, 352)
Screenshot: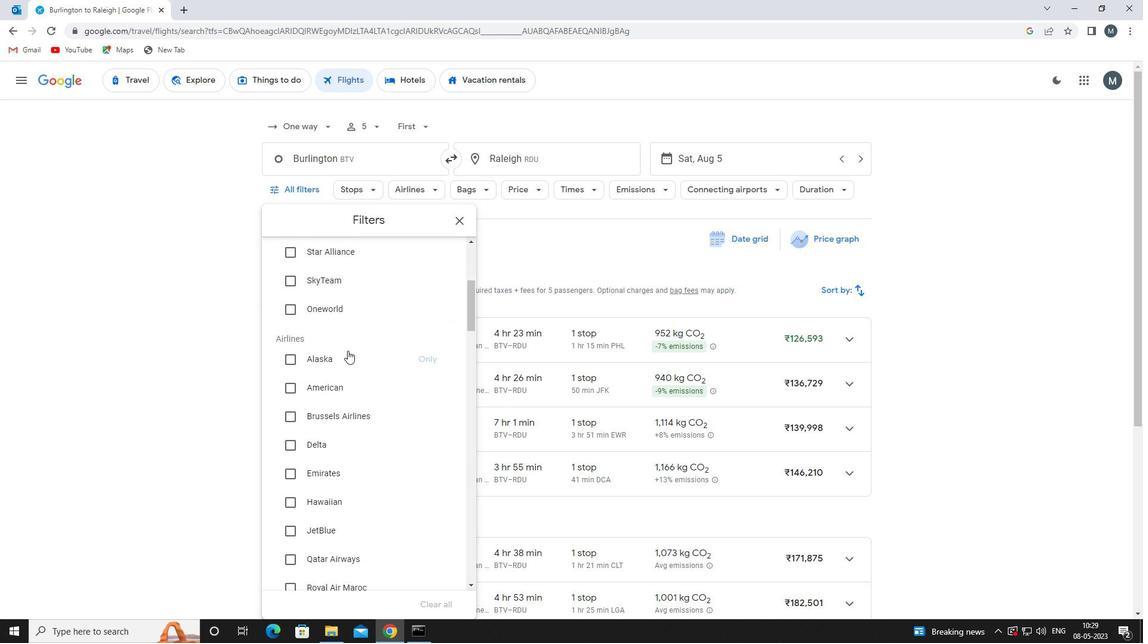 
Action: Mouse scrolled (347, 351) with delta (0, 0)
Screenshot: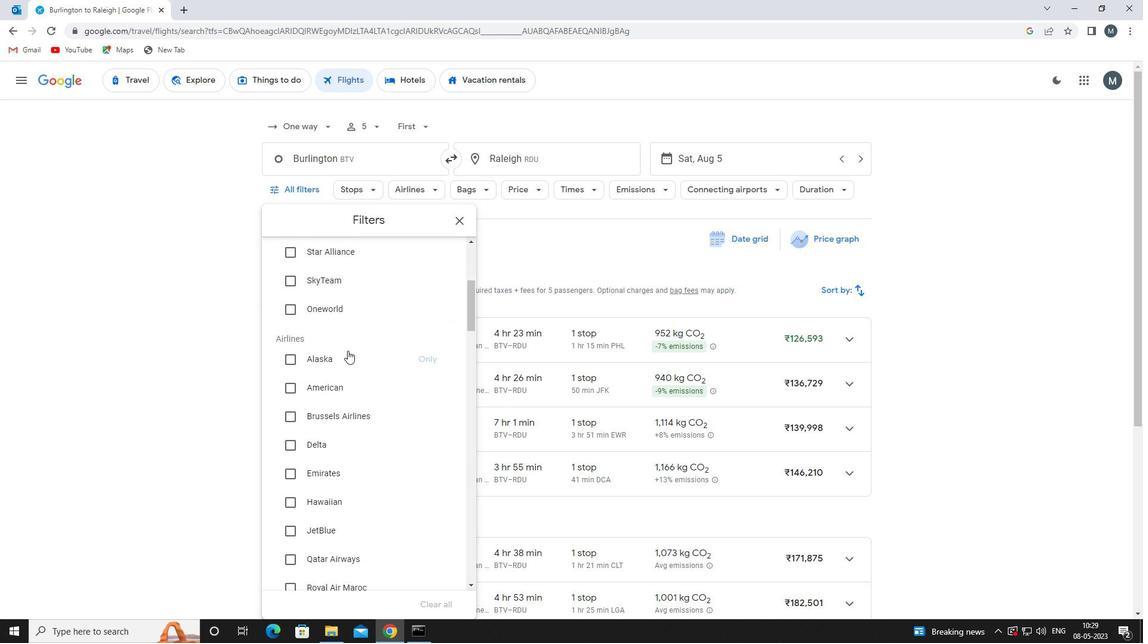 
Action: Mouse moved to (350, 387)
Screenshot: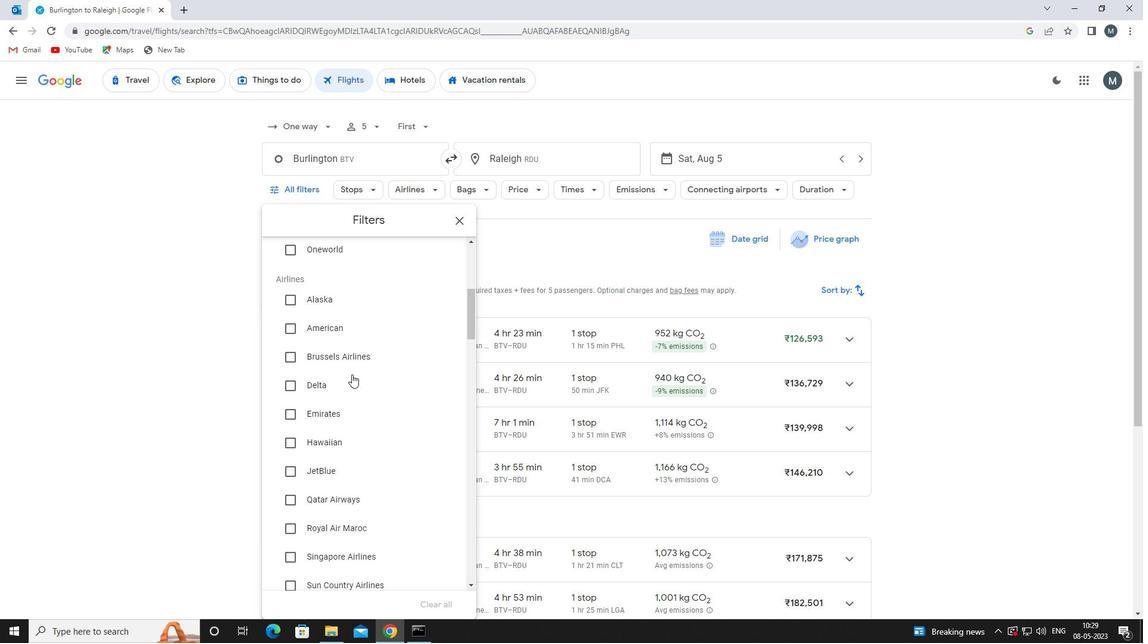 
Action: Mouse scrolled (350, 386) with delta (0, 0)
Screenshot: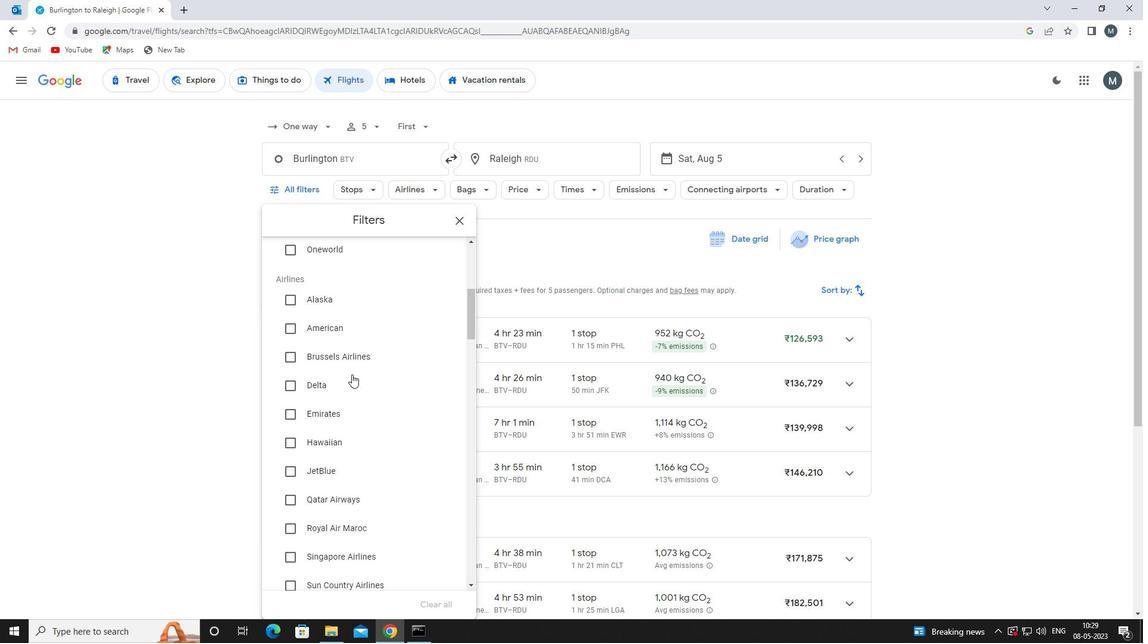 
Action: Mouse moved to (356, 431)
Screenshot: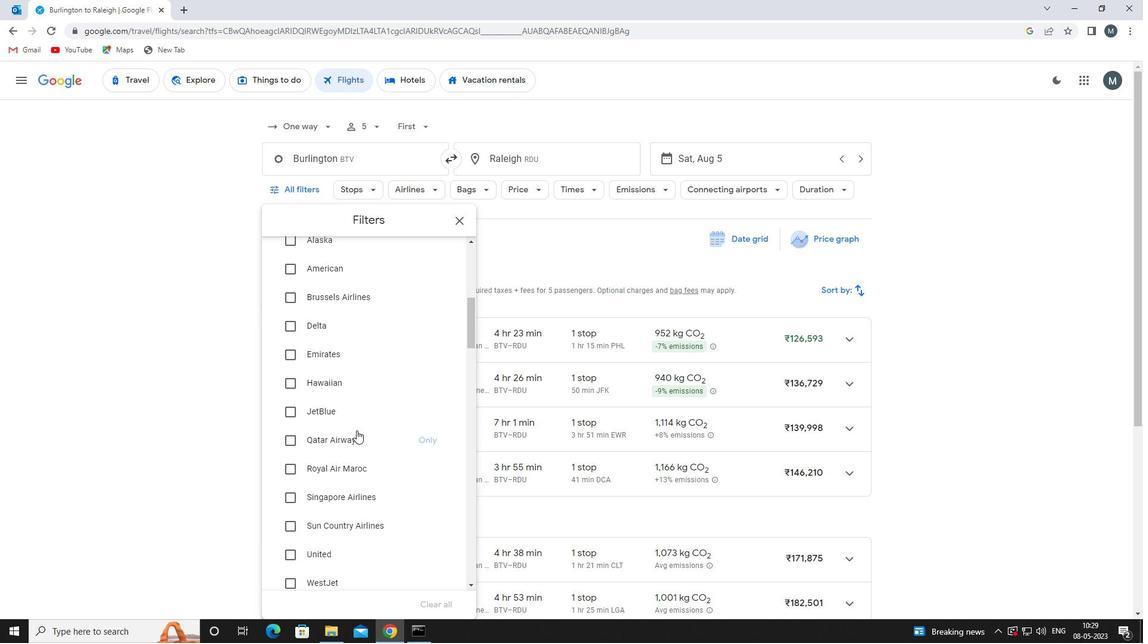 
Action: Mouse scrolled (356, 430) with delta (0, 0)
Screenshot: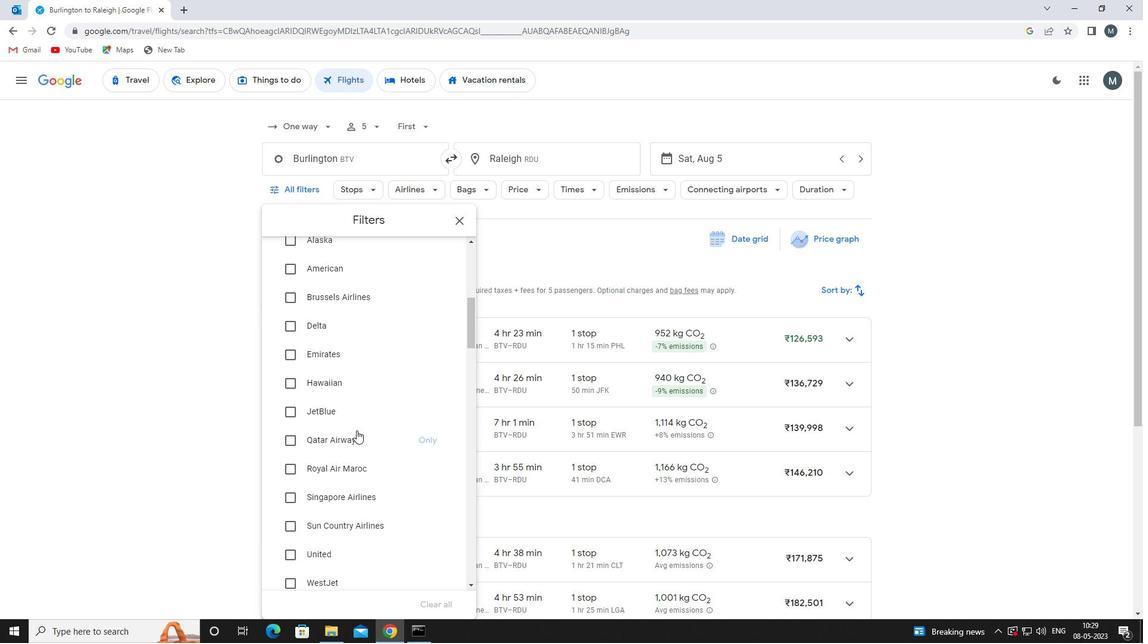 
Action: Mouse moved to (355, 434)
Screenshot: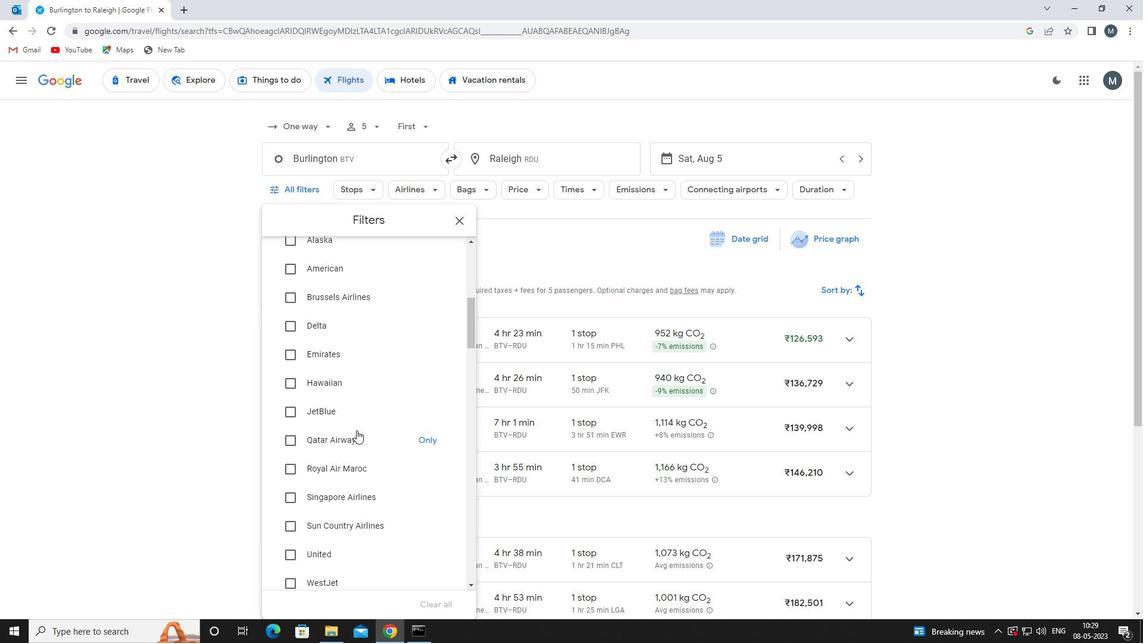 
Action: Mouse scrolled (355, 434) with delta (0, 0)
Screenshot: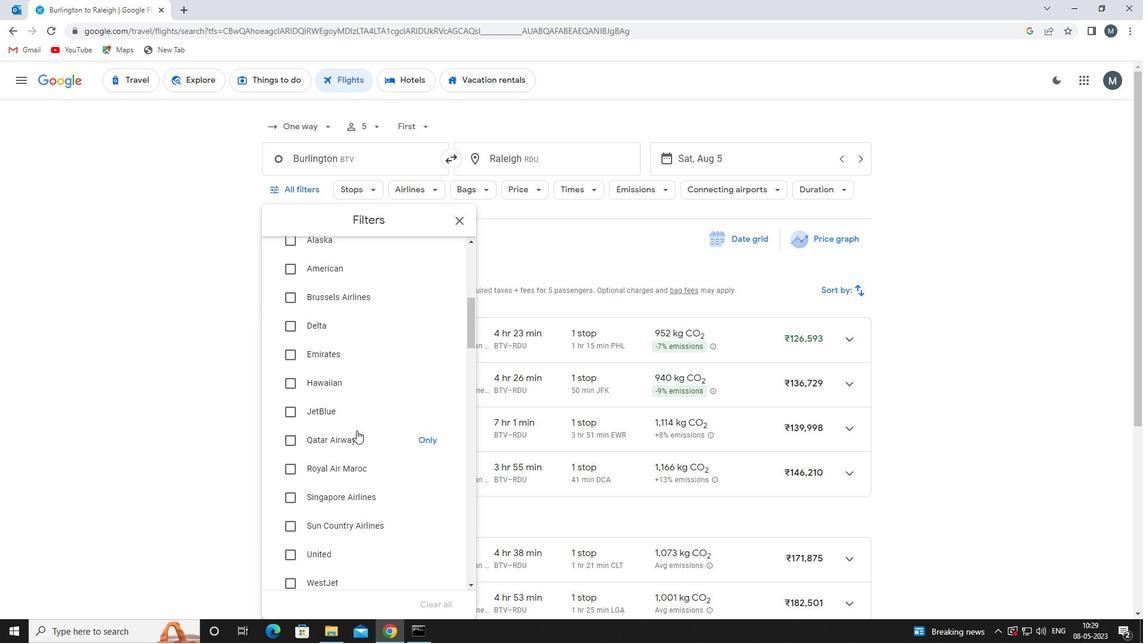 
Action: Mouse moved to (344, 431)
Screenshot: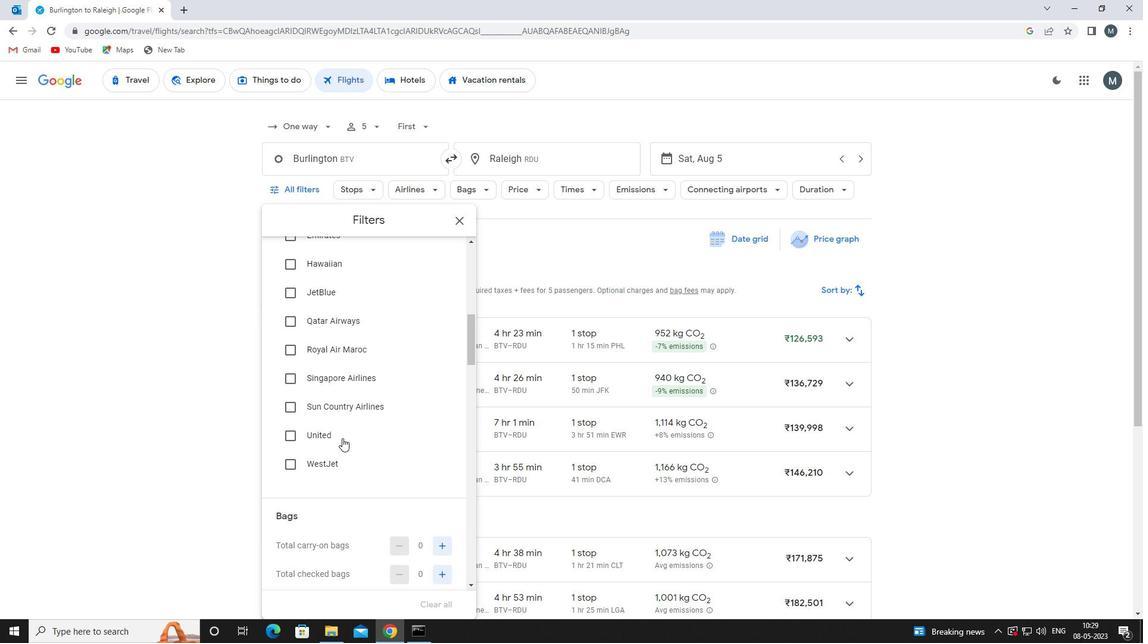
Action: Mouse pressed left at (344, 431)
Screenshot: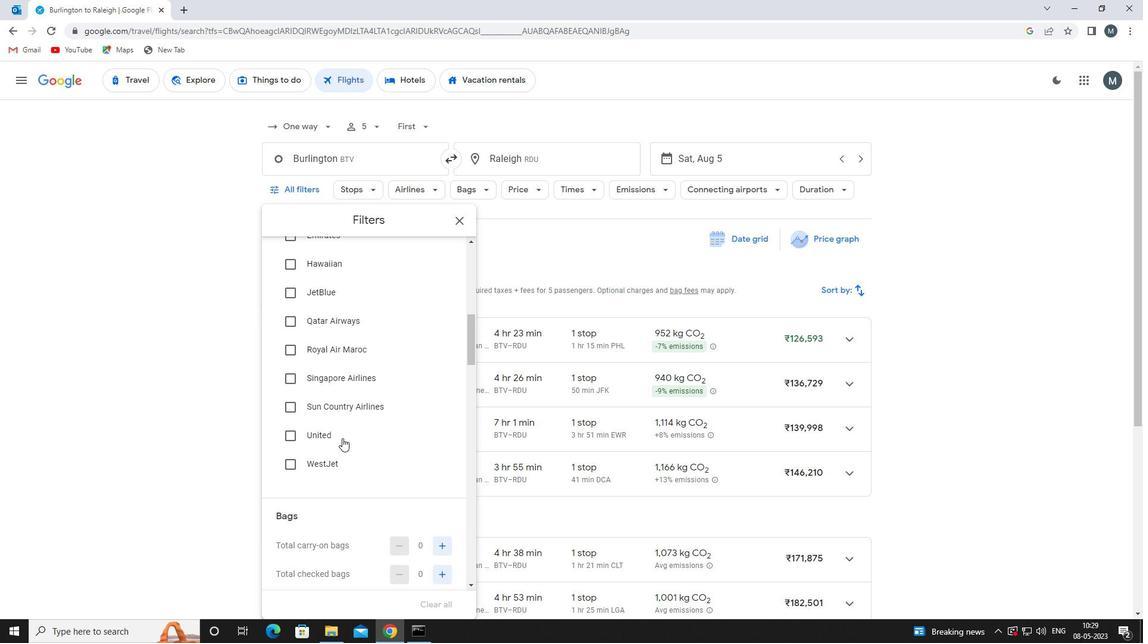 
Action: Mouse moved to (355, 418)
Screenshot: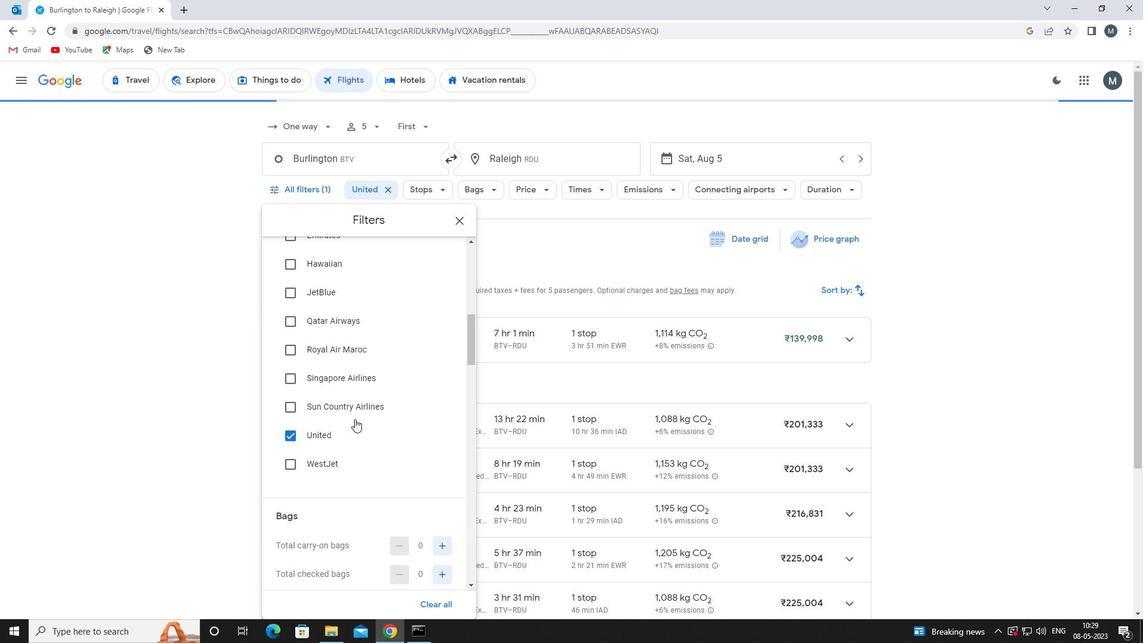 
Action: Mouse scrolled (355, 417) with delta (0, 0)
Screenshot: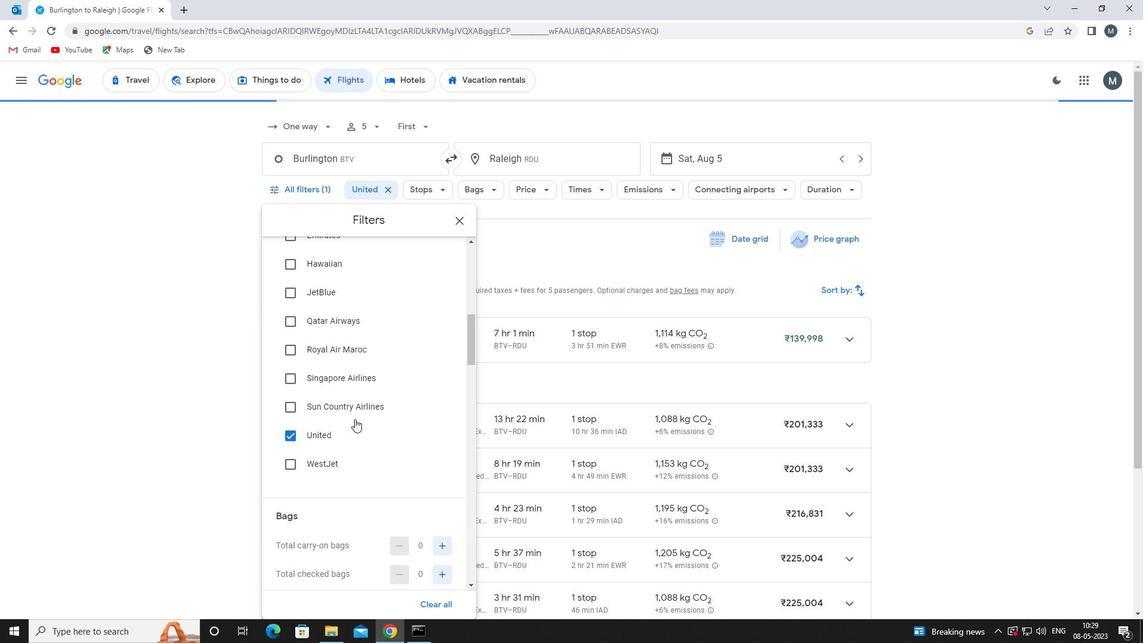 
Action: Mouse scrolled (355, 417) with delta (0, 0)
Screenshot: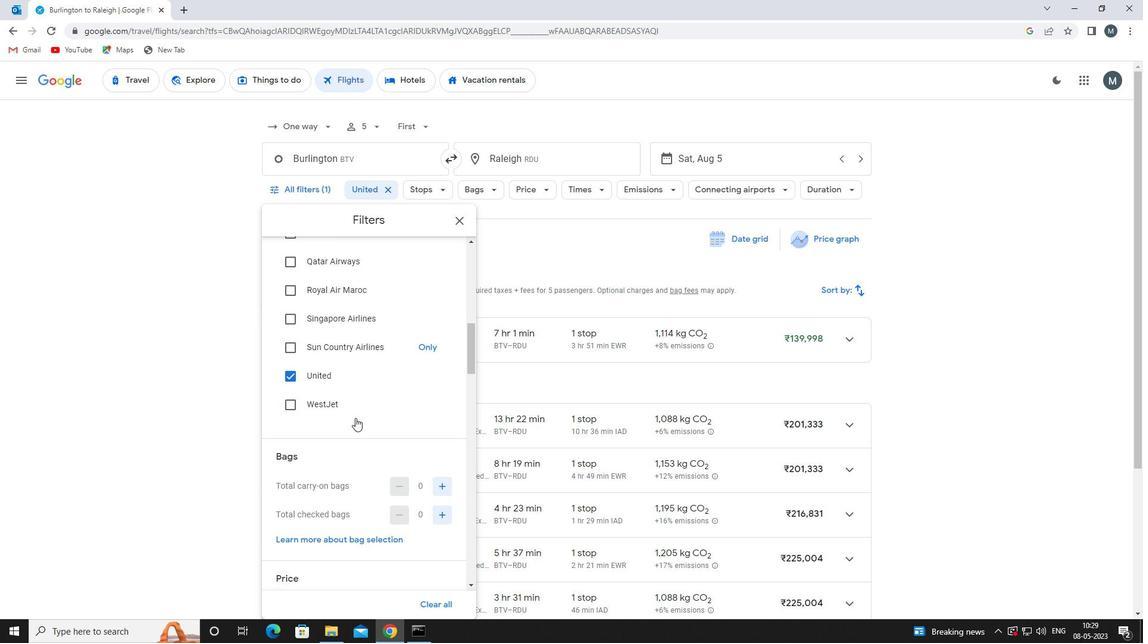 
Action: Mouse moved to (442, 458)
Screenshot: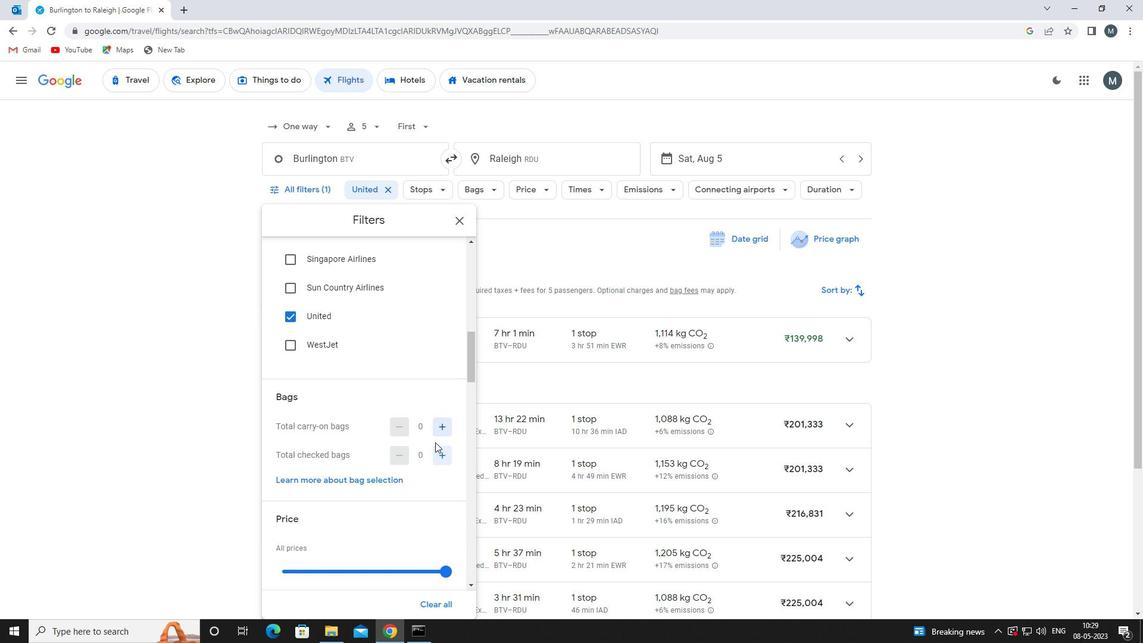
Action: Mouse pressed left at (442, 458)
Screenshot: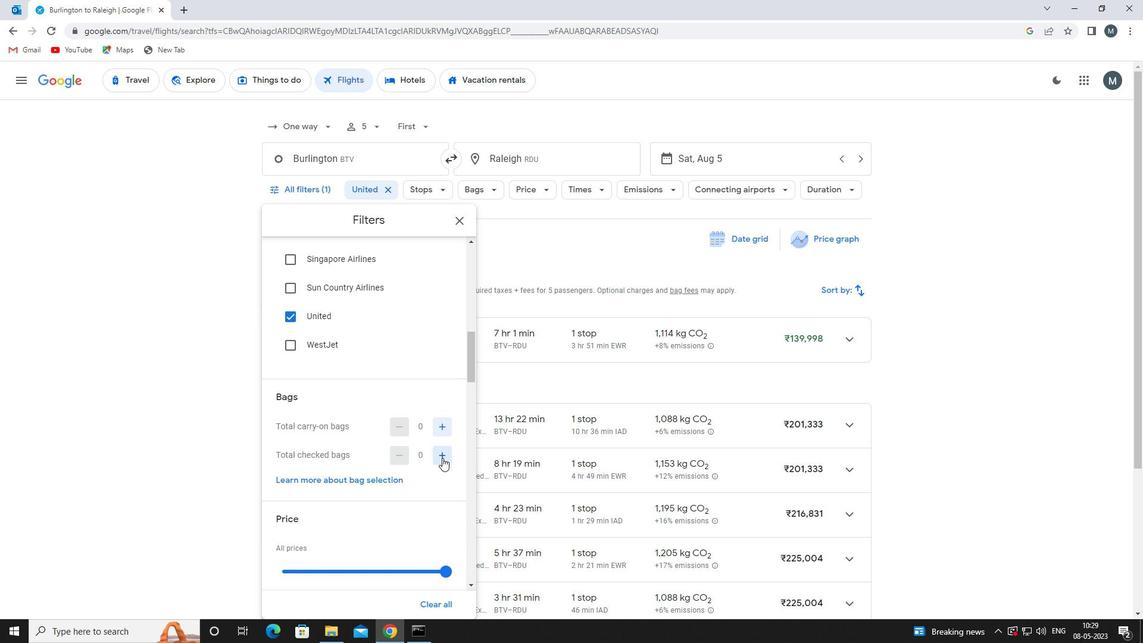 
Action: Mouse moved to (388, 422)
Screenshot: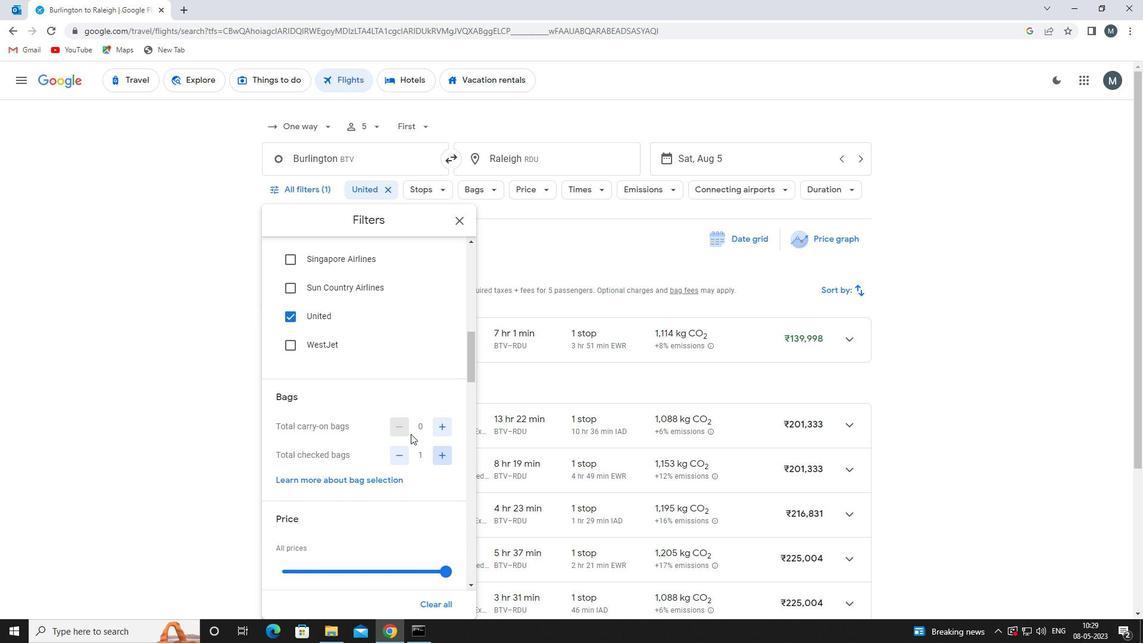 
Action: Mouse scrolled (388, 422) with delta (0, 0)
Screenshot: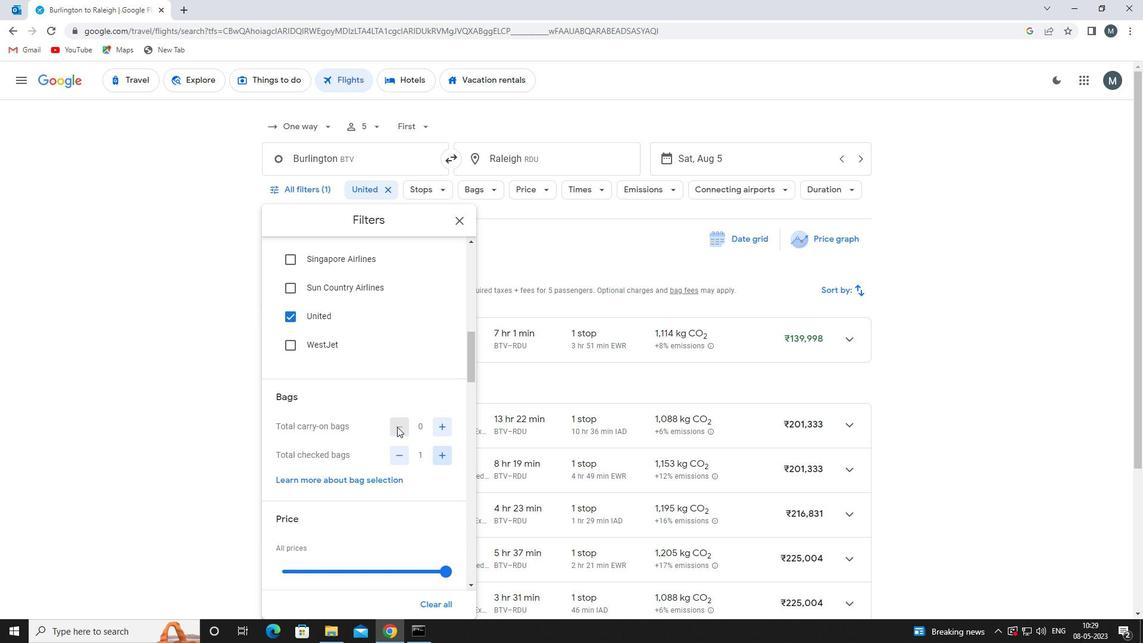 
Action: Mouse moved to (378, 424)
Screenshot: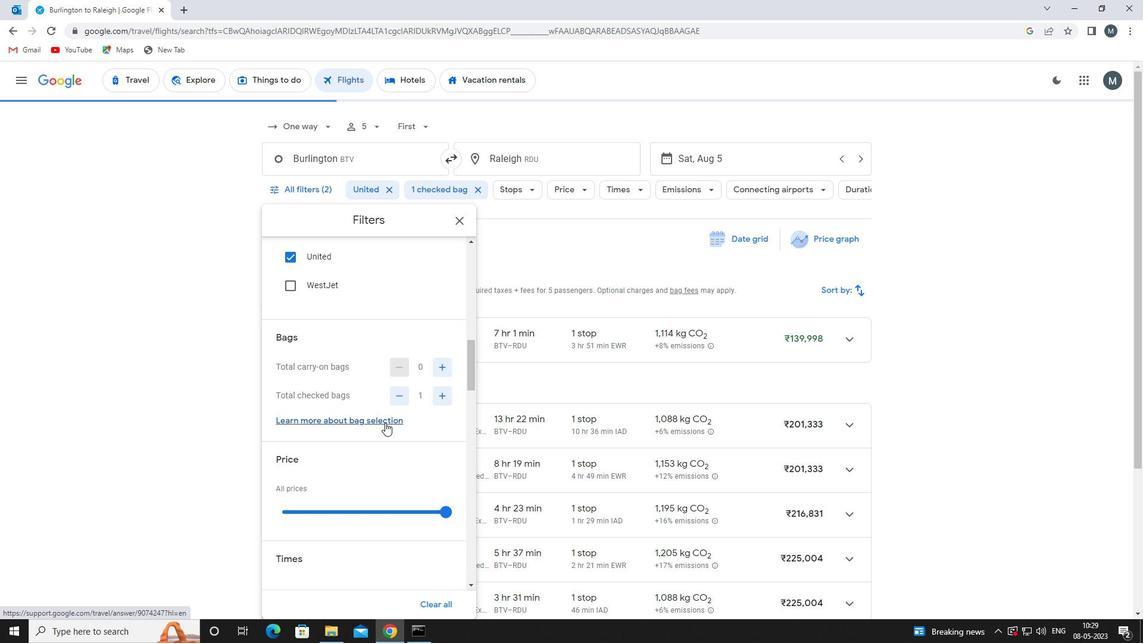 
Action: Mouse scrolled (378, 423) with delta (0, 0)
Screenshot: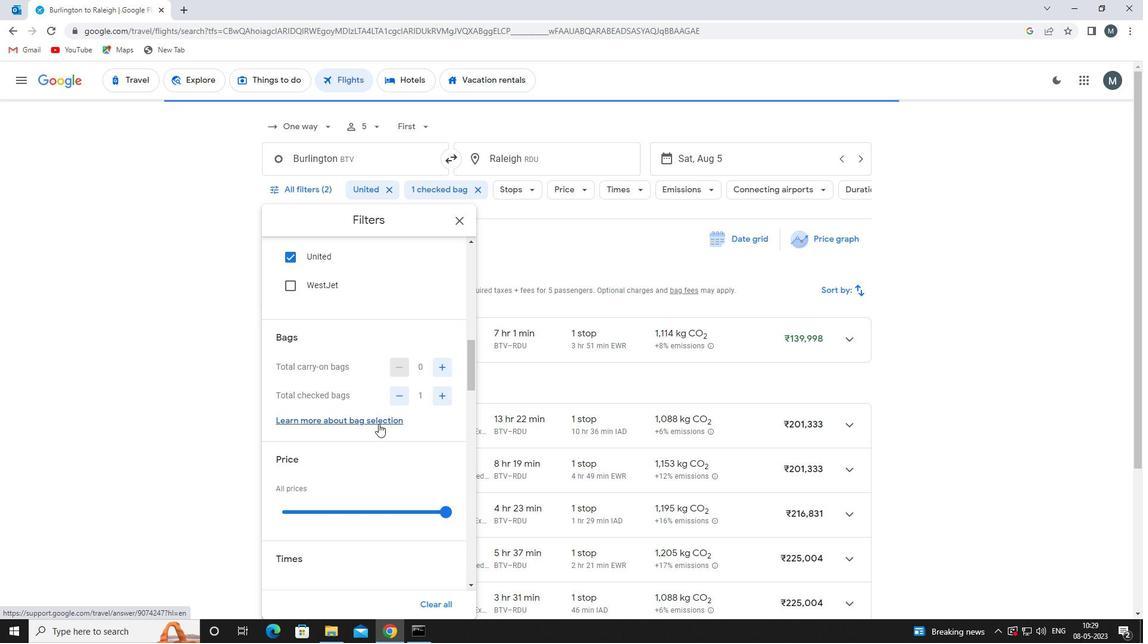 
Action: Mouse moved to (374, 447)
Screenshot: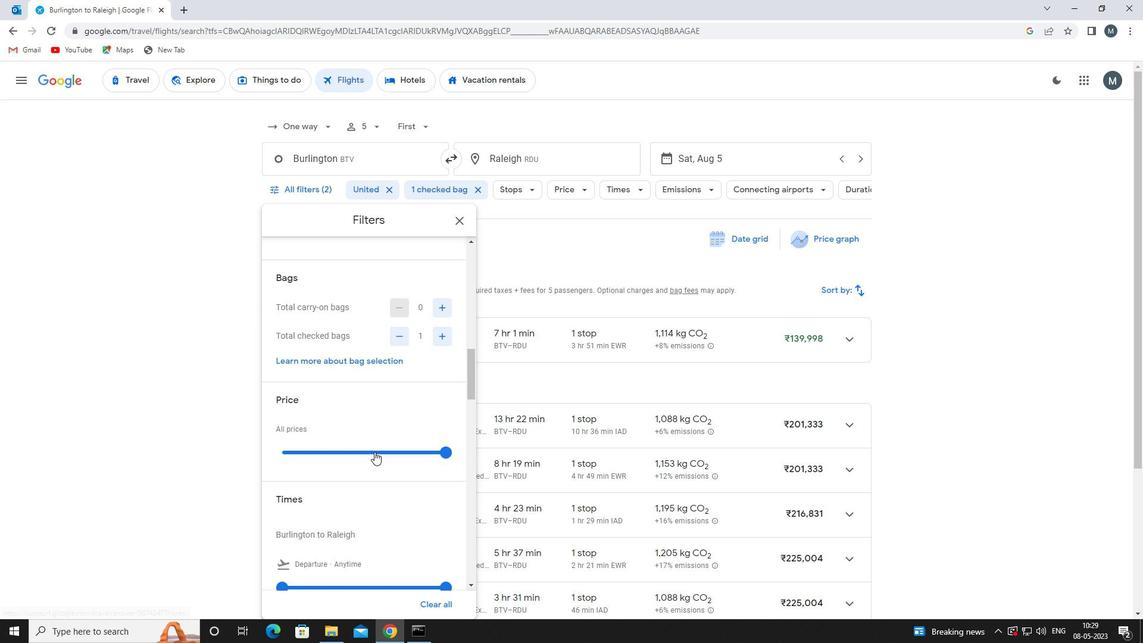
Action: Mouse pressed left at (374, 447)
Screenshot: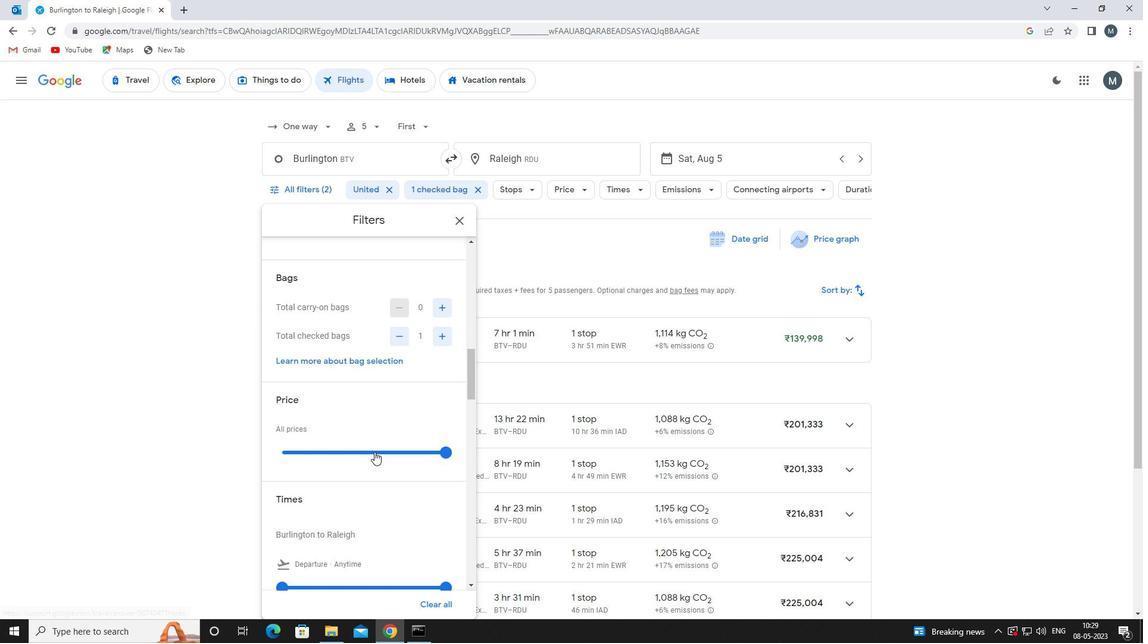 
Action: Mouse moved to (368, 447)
Screenshot: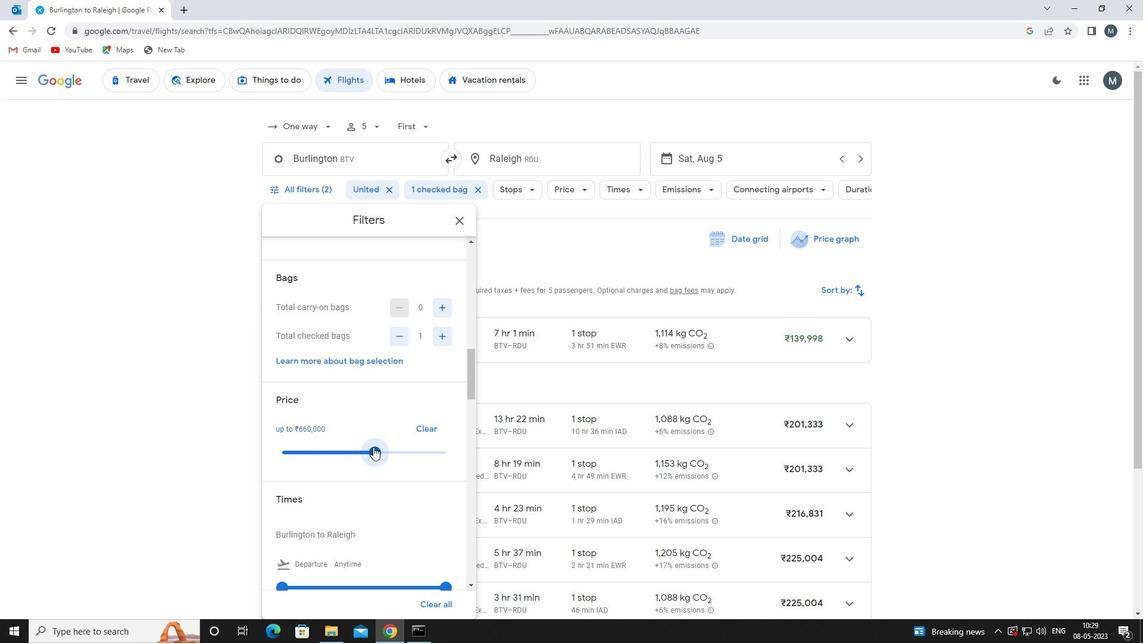 
Action: Mouse pressed left at (368, 447)
Screenshot: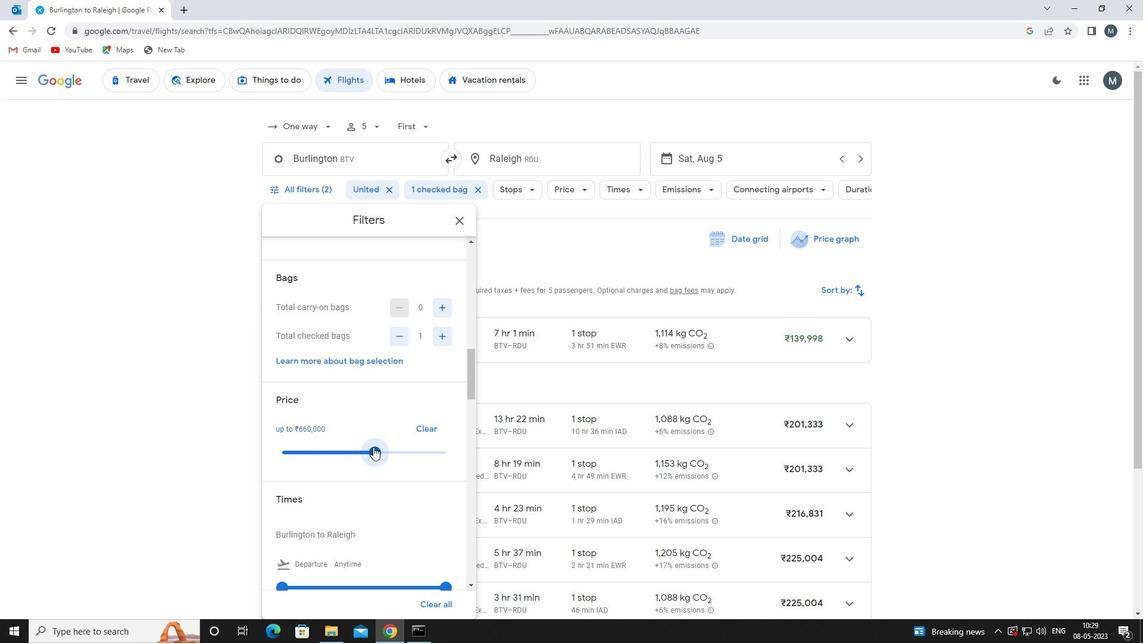 
Action: Mouse moved to (307, 434)
Screenshot: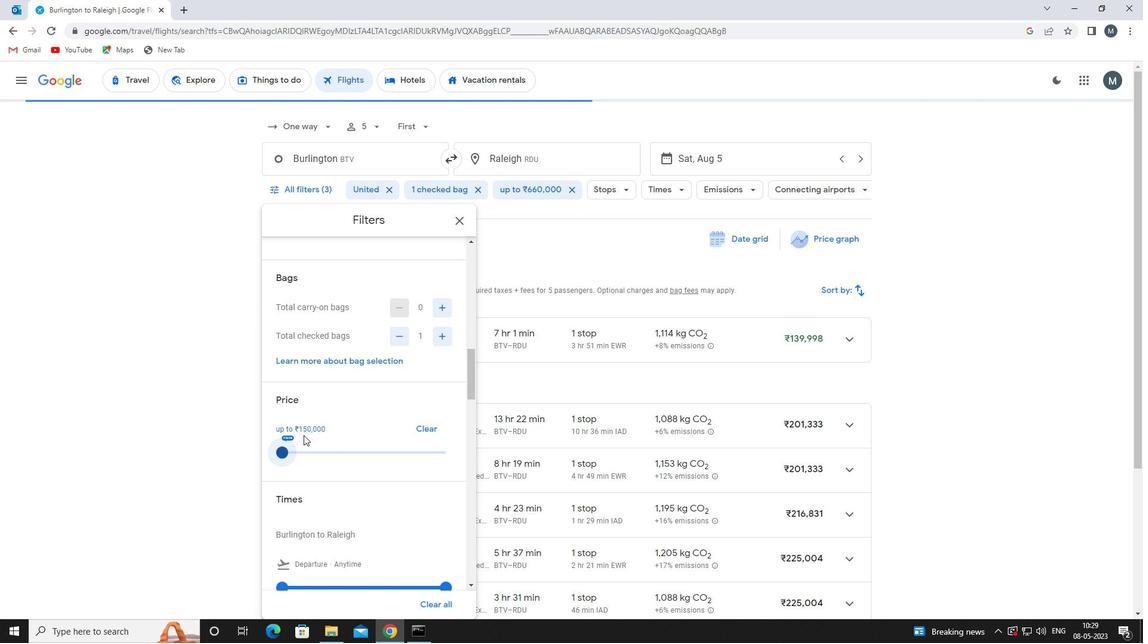 
Action: Mouse scrolled (307, 434) with delta (0, 0)
Screenshot: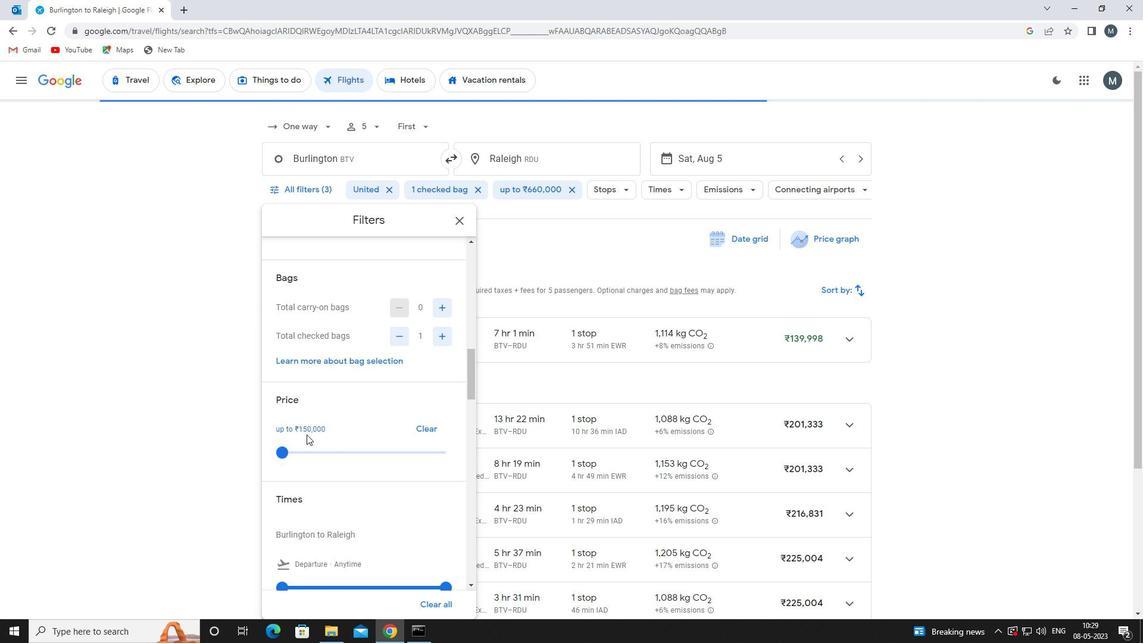 
Action: Mouse moved to (329, 419)
Screenshot: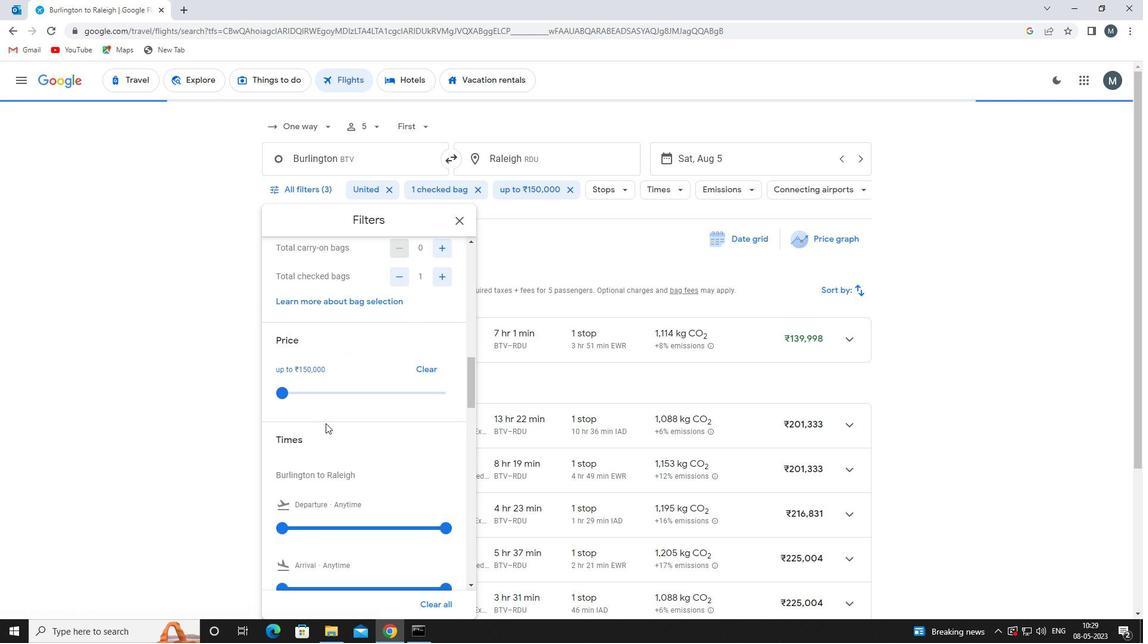 
Action: Mouse scrolled (329, 418) with delta (0, 0)
Screenshot: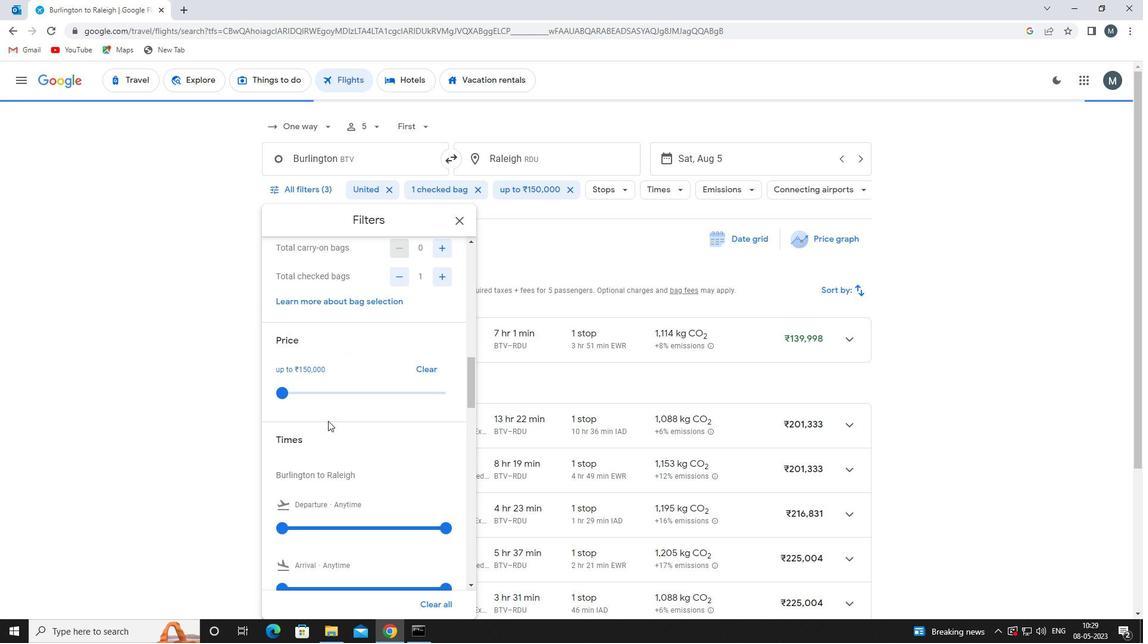 
Action: Mouse moved to (290, 466)
Screenshot: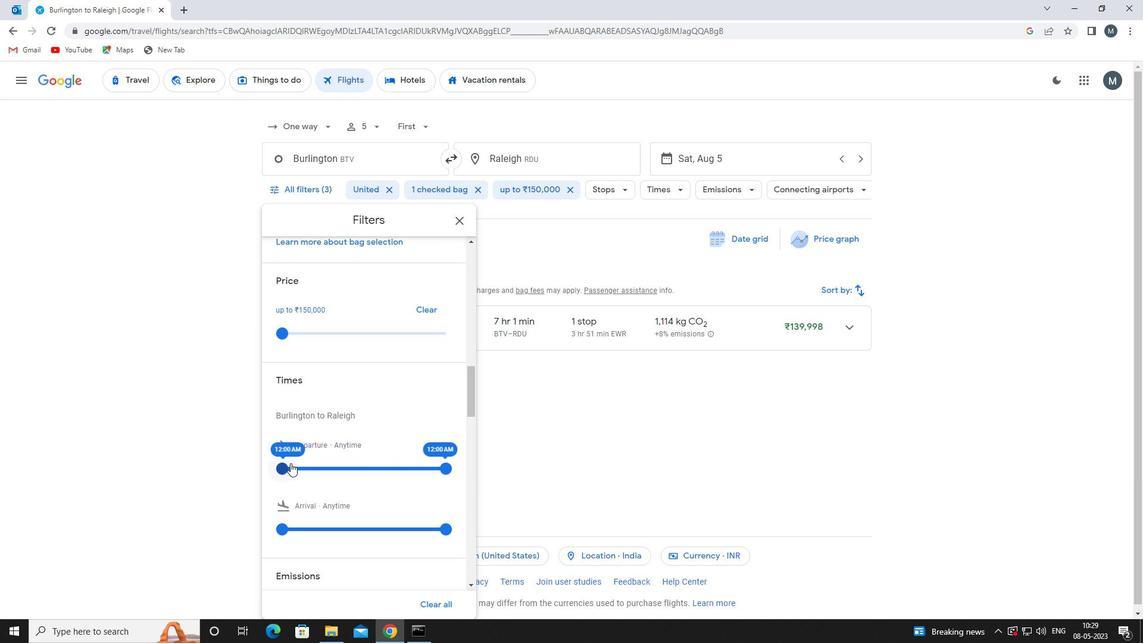
Action: Mouse pressed left at (290, 466)
Screenshot: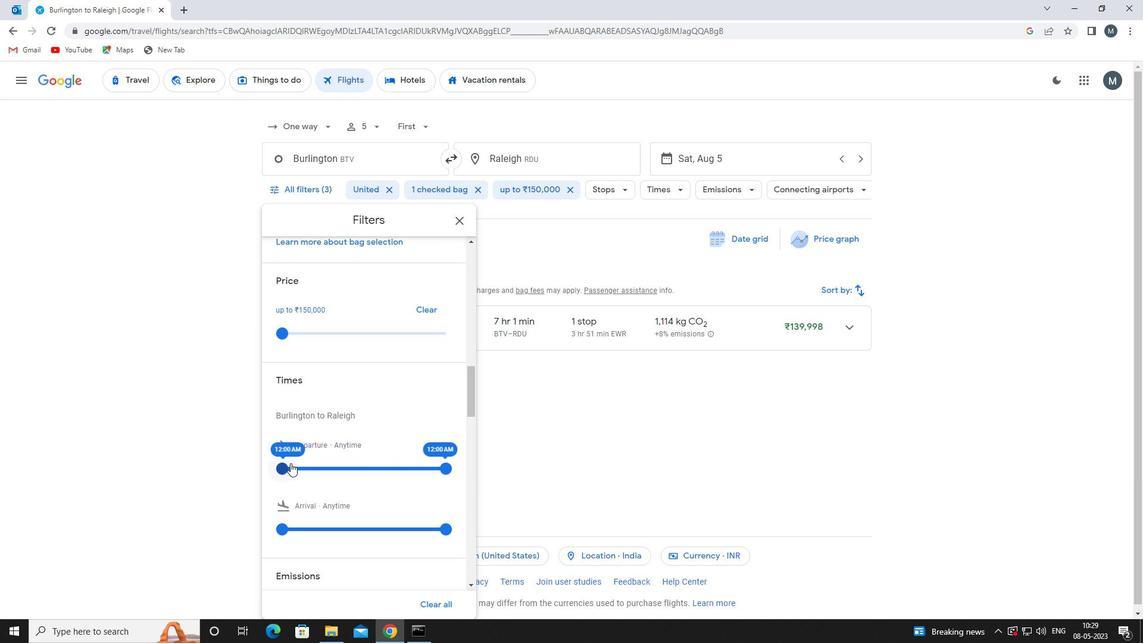 
Action: Mouse moved to (439, 464)
Screenshot: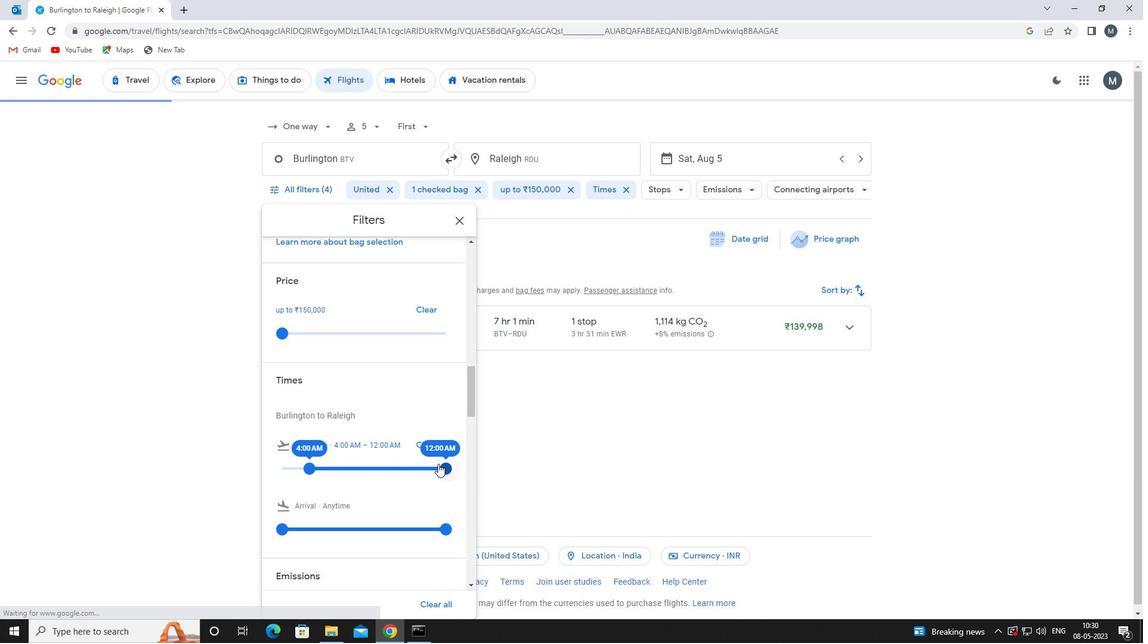 
Action: Mouse pressed left at (439, 464)
Screenshot: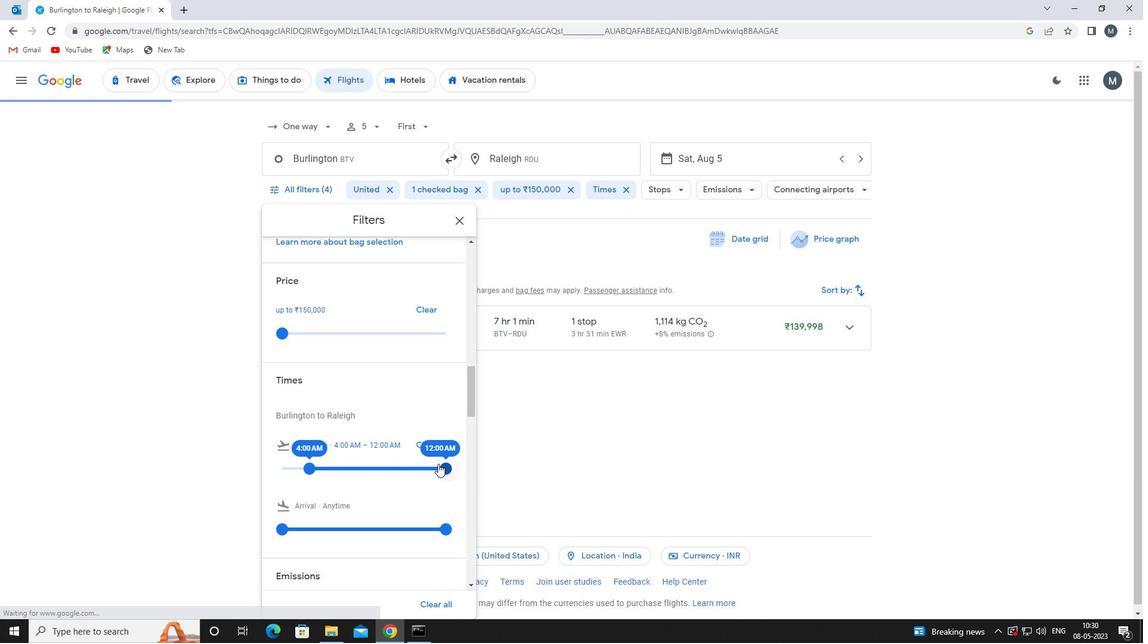 
Action: Mouse moved to (315, 465)
Screenshot: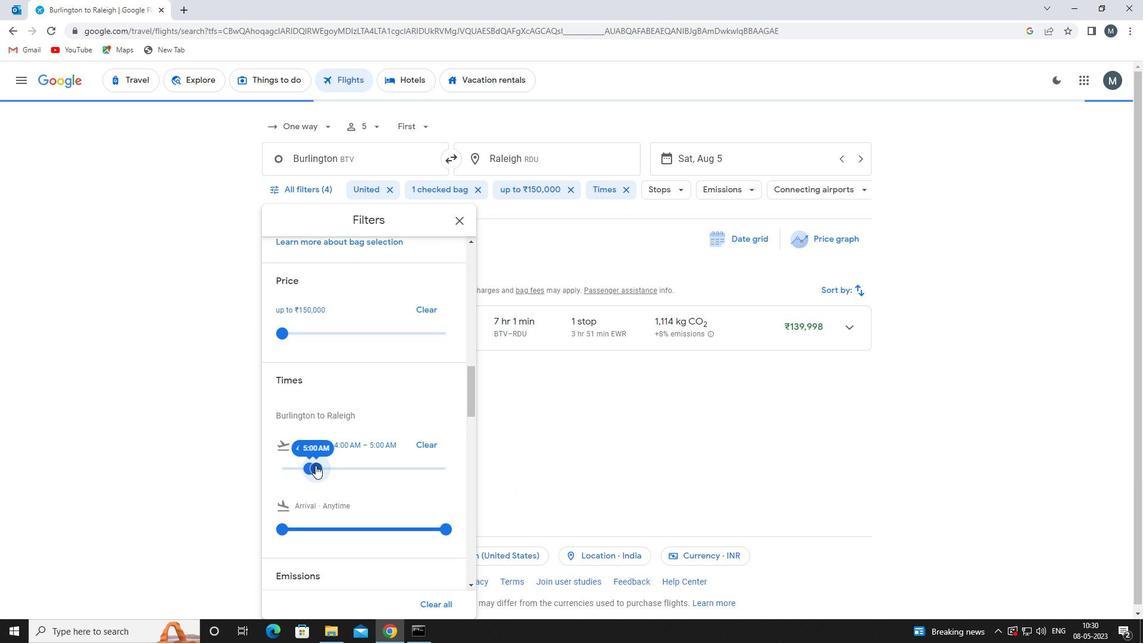 
Action: Mouse scrolled (315, 464) with delta (0, 0)
Screenshot: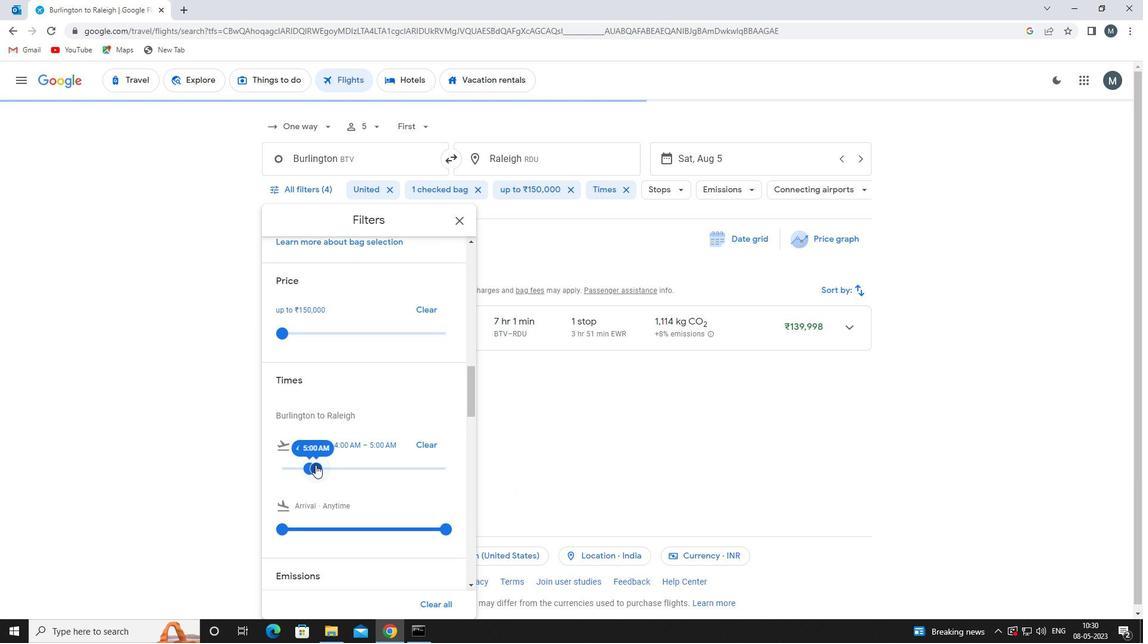 
Action: Mouse moved to (456, 224)
Screenshot: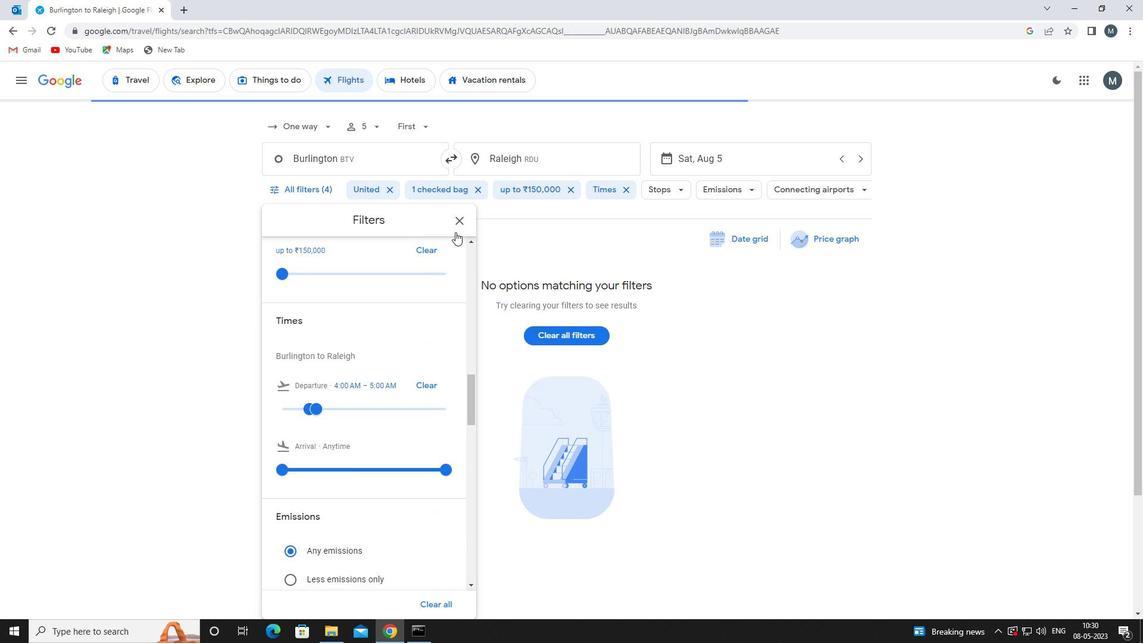 
Action: Mouse pressed left at (456, 224)
Screenshot: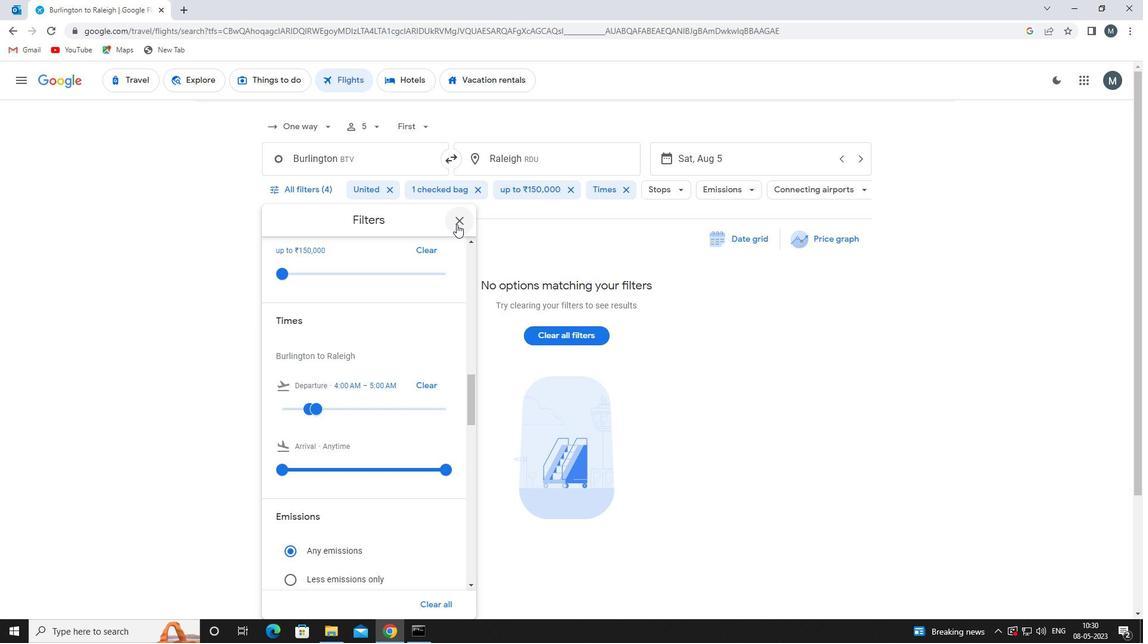 
Action: Mouse moved to (451, 231)
Screenshot: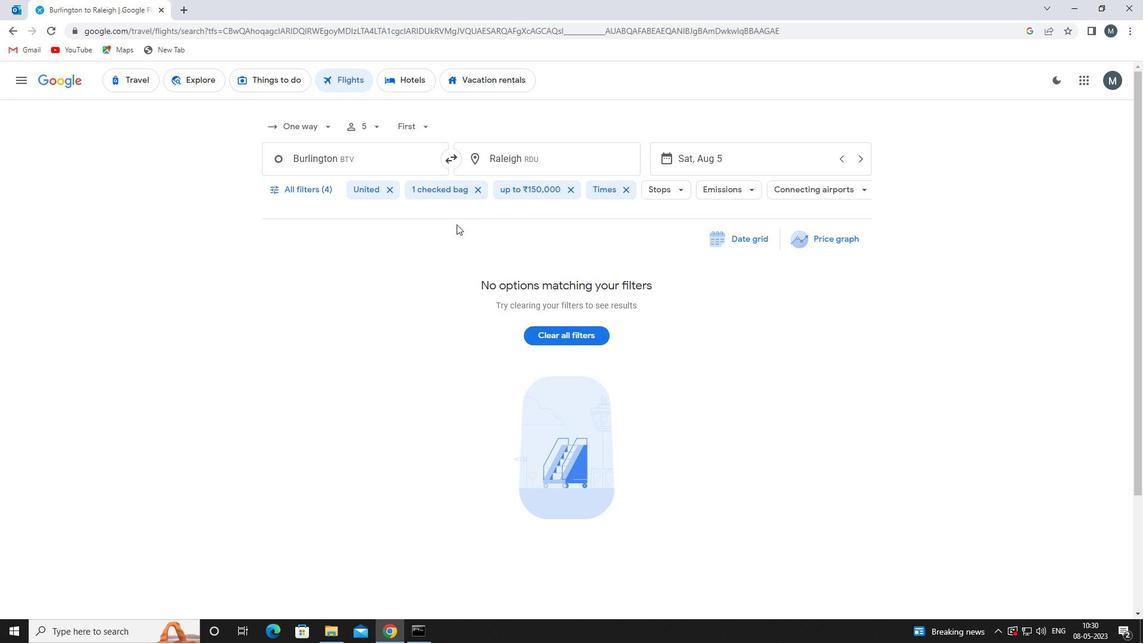 
